 Task: Look for space in Miracema, Brazil from 7th July, 2023 to 15th July, 2023 for 6 adults in price range Rs.15000 to Rs.20000. Place can be entire place with 3 bedrooms having 3 beds and 3 bathrooms. Property type can be house, flat, guest house. Booking option can be shelf check-in. Required host language is Spanish.
Action: Mouse moved to (219, 610)
Screenshot: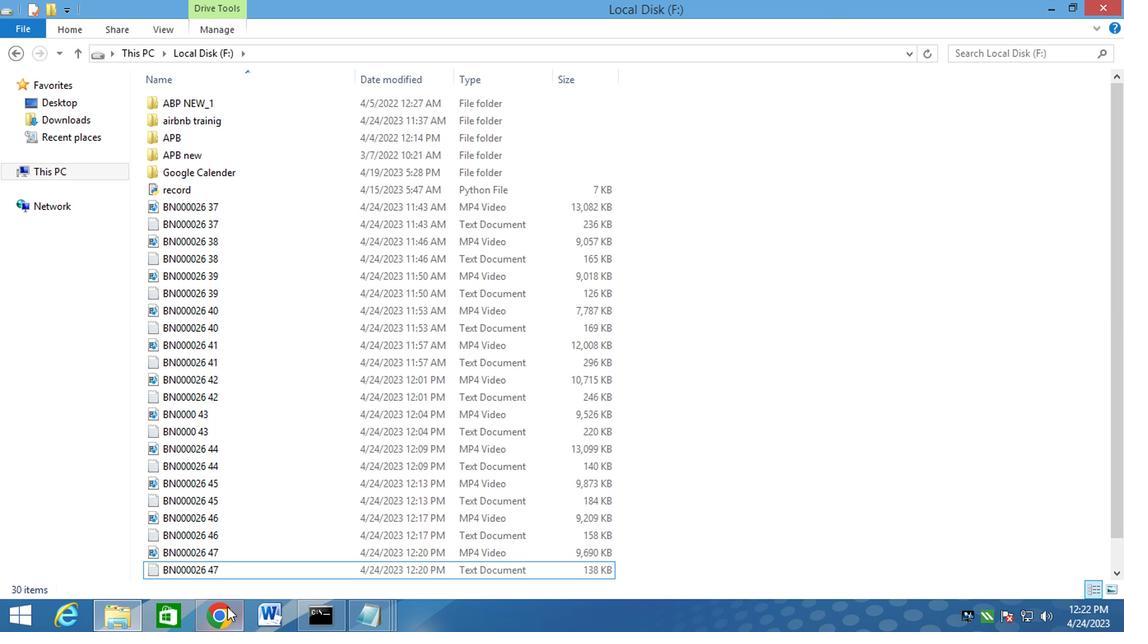 
Action: Mouse pressed left at (219, 610)
Screenshot: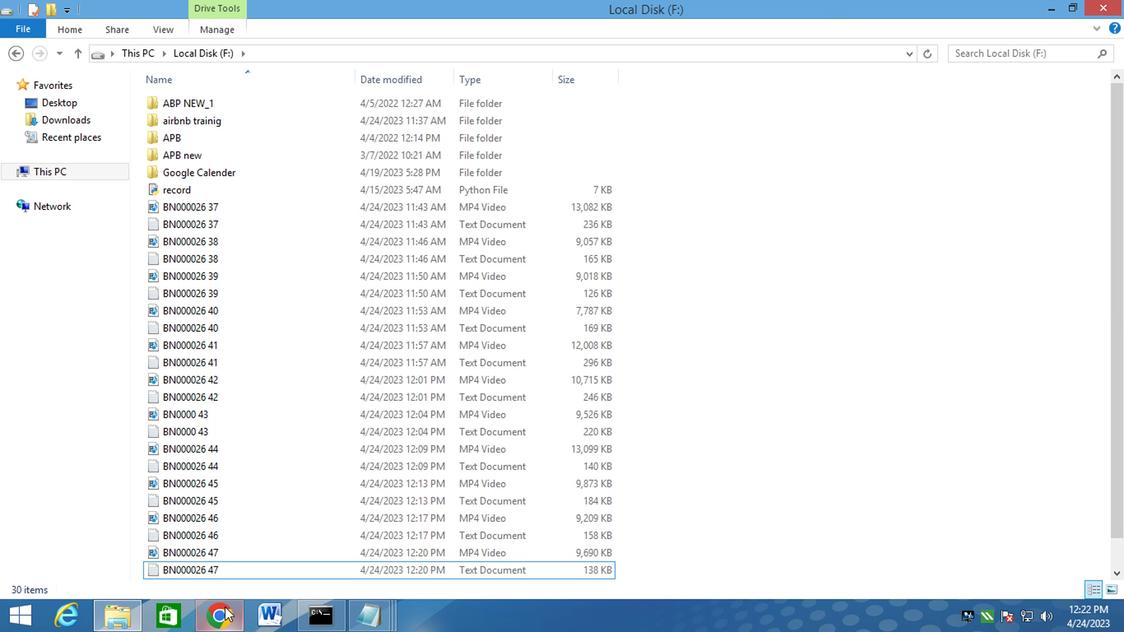 
Action: Mouse moved to (487, 109)
Screenshot: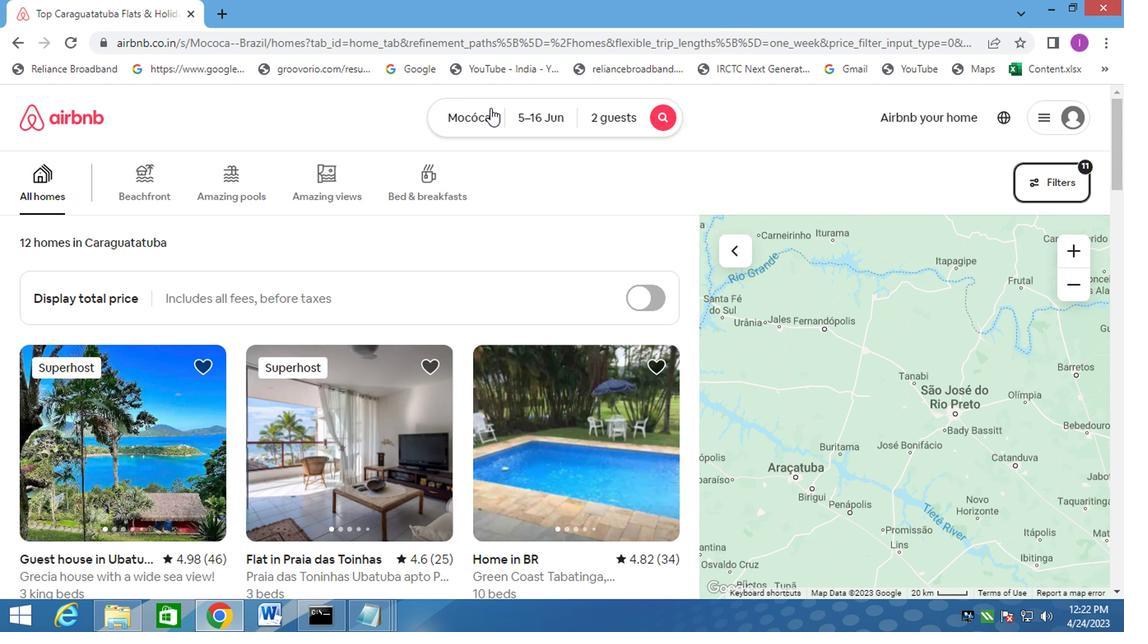 
Action: Mouse pressed left at (487, 109)
Screenshot: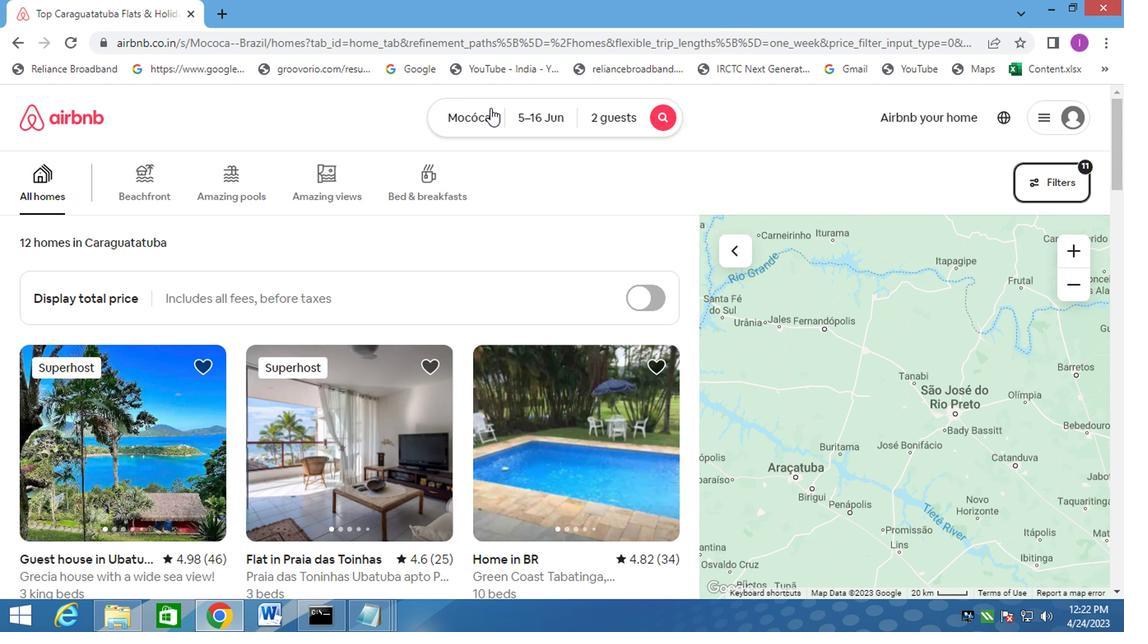 
Action: Mouse moved to (784, 1)
Screenshot: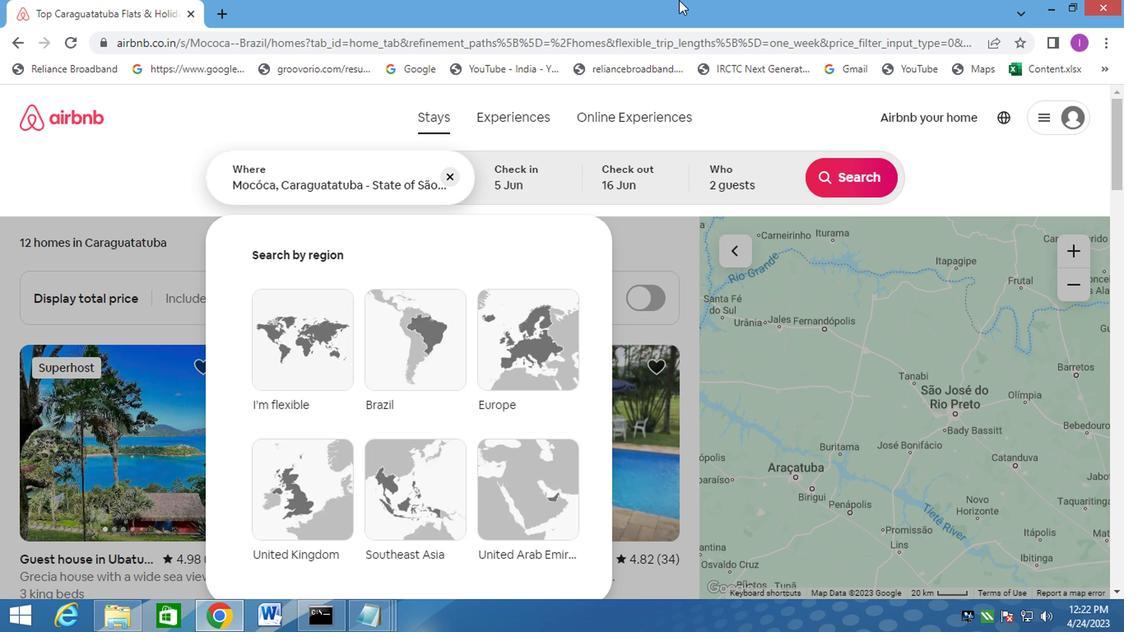 
Action: Key pressed <Key.shift>
Screenshot: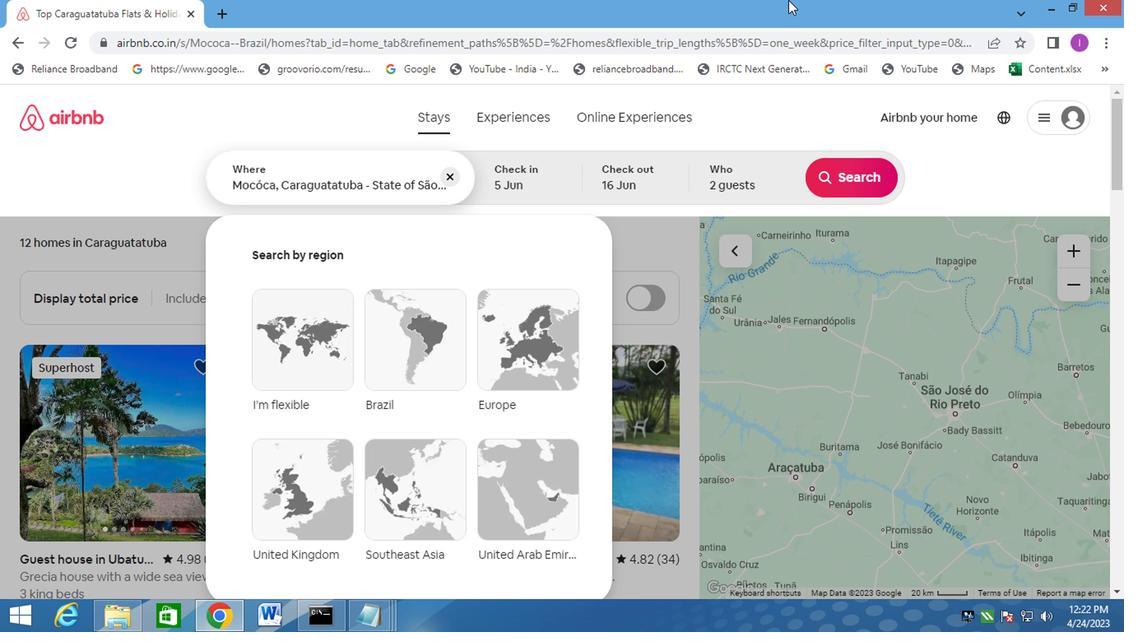 
Action: Mouse moved to (800, 5)
Screenshot: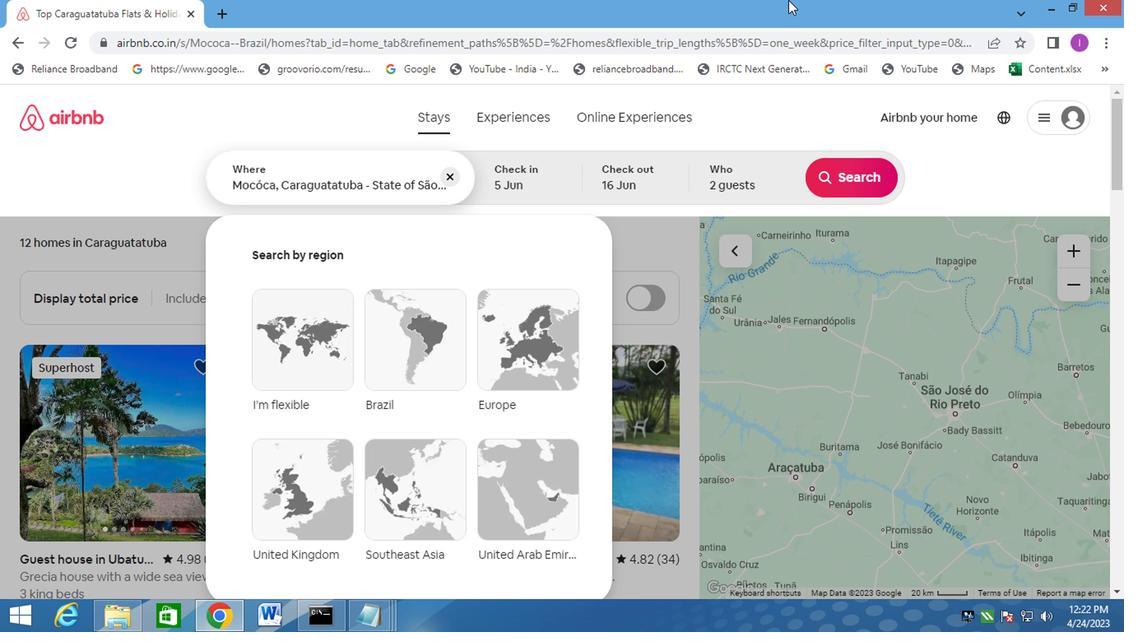 
Action: Mouse scrolled (800, 4) with delta (0, -1)
Screenshot: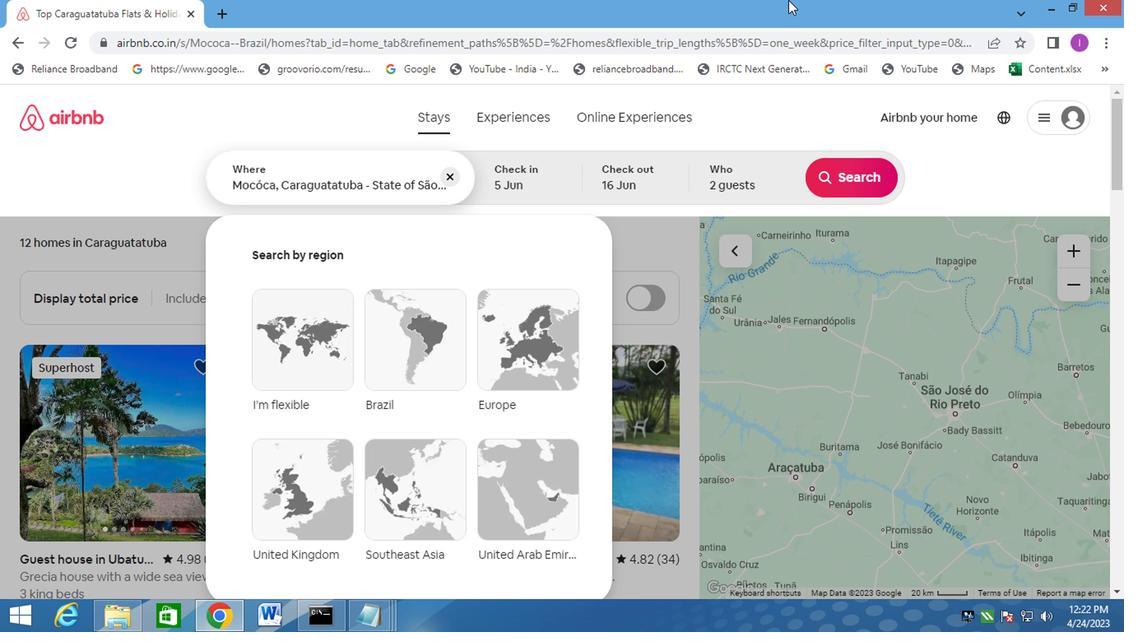 
Action: Mouse moved to (814, 13)
Screenshot: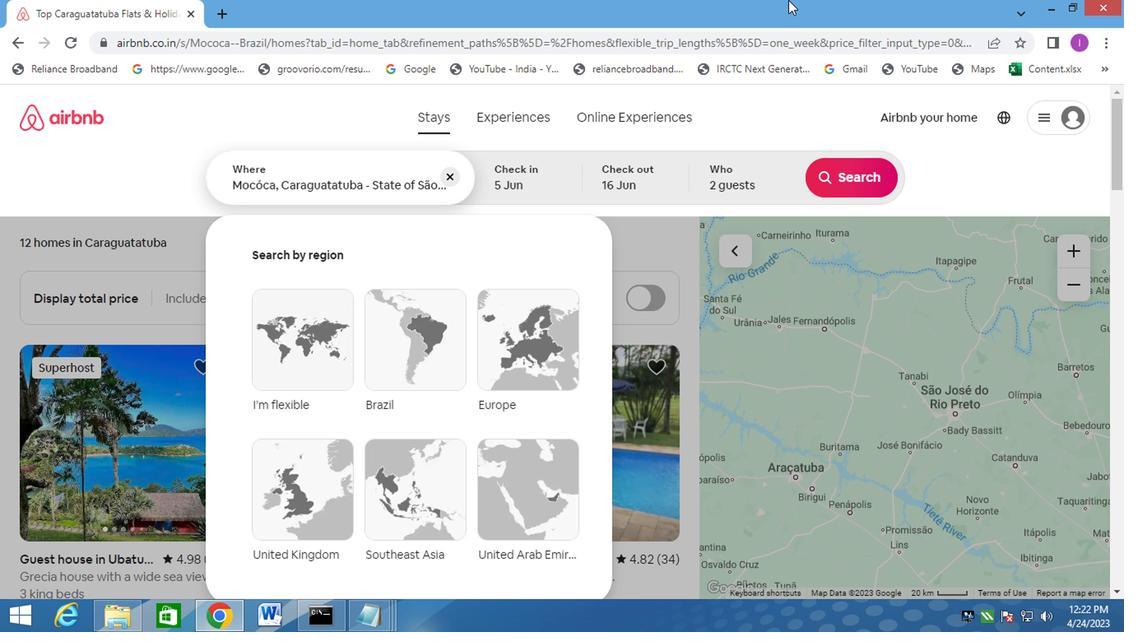
Action: Mouse scrolled (814, 12) with delta (0, -1)
Screenshot: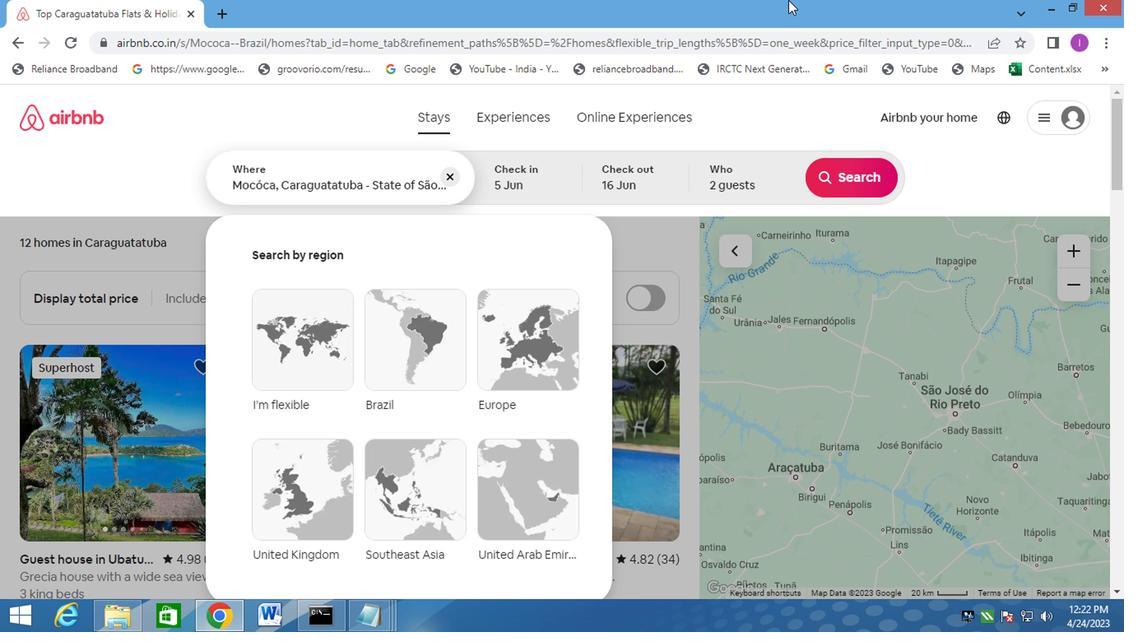 
Action: Mouse moved to (888, 48)
Screenshot: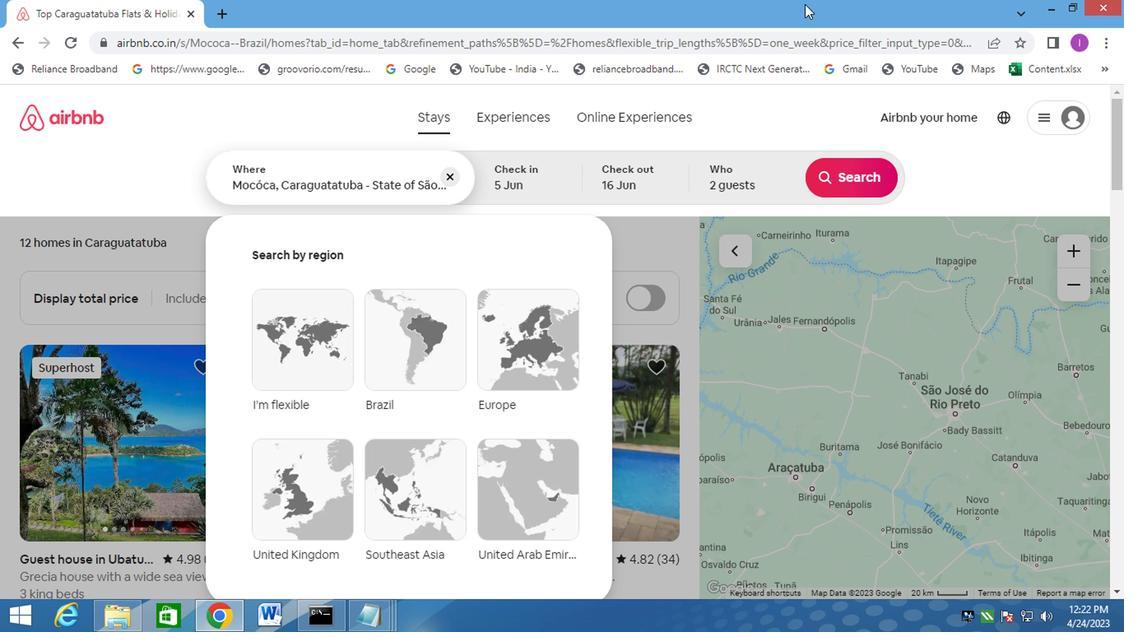 
Action: Mouse scrolled (888, 48) with delta (0, 0)
Screenshot: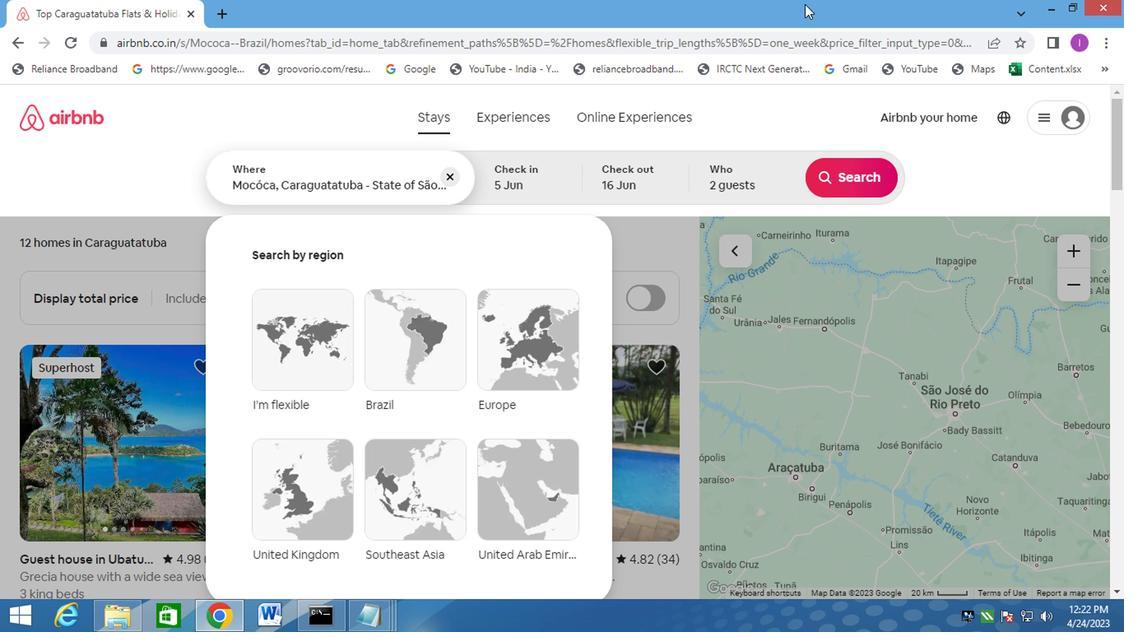 
Action: Mouse moved to (446, 175)
Screenshot: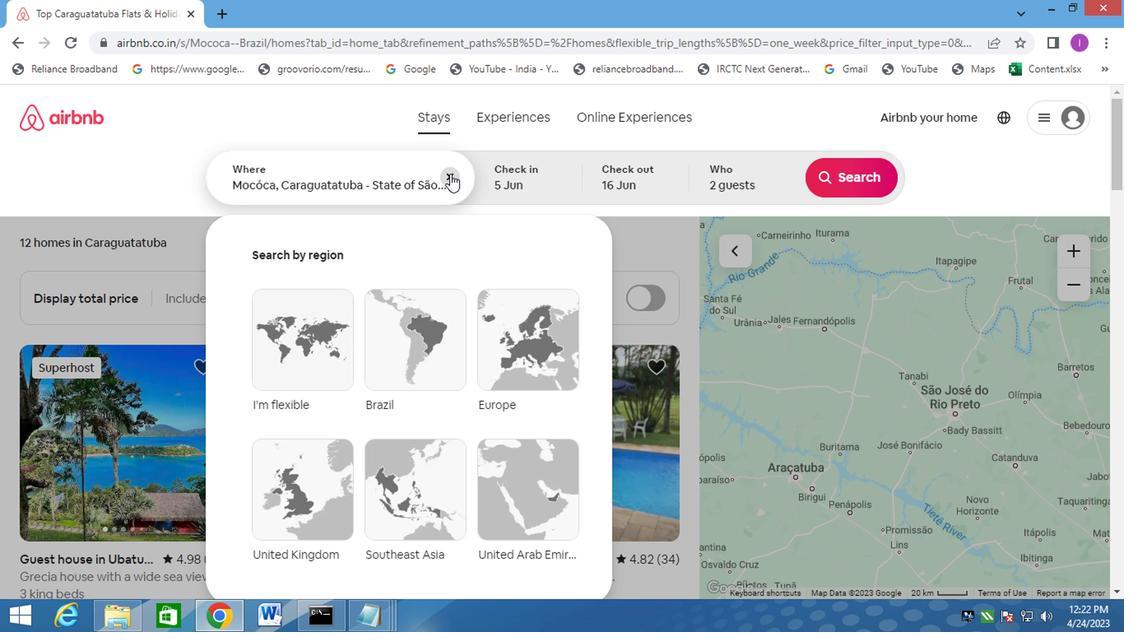 
Action: Mouse pressed left at (446, 175)
Screenshot: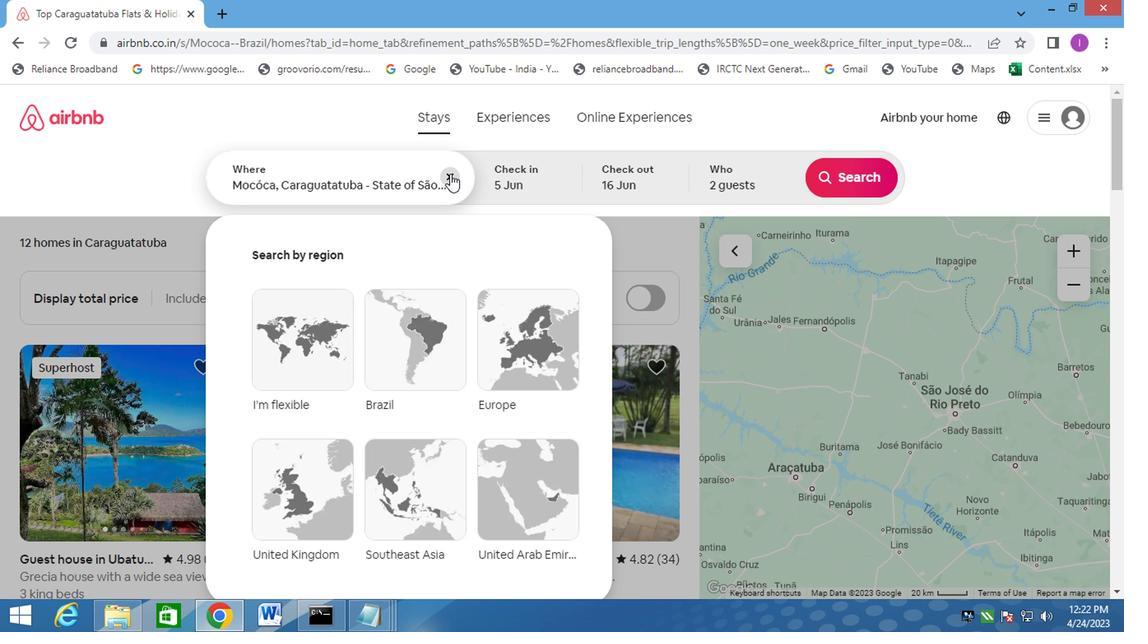 
Action: Mouse moved to (578, 178)
Screenshot: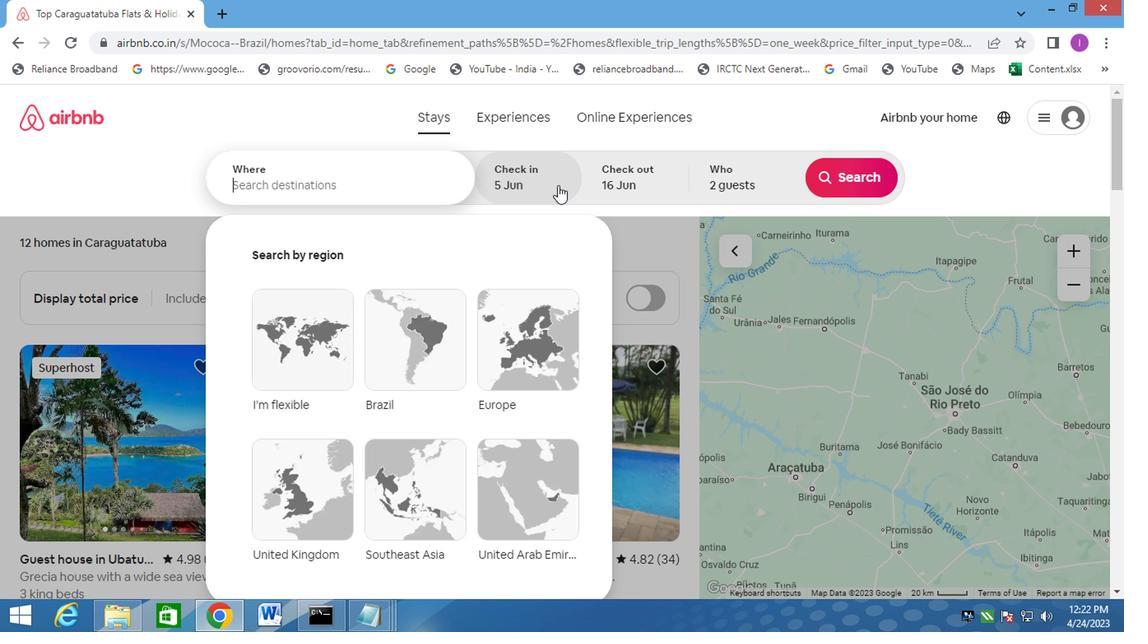 
Action: Key pressed <Key.shift><Key.shift><Key.shift>MIRACEMA,<Key.shift>BRAZIL
Screenshot: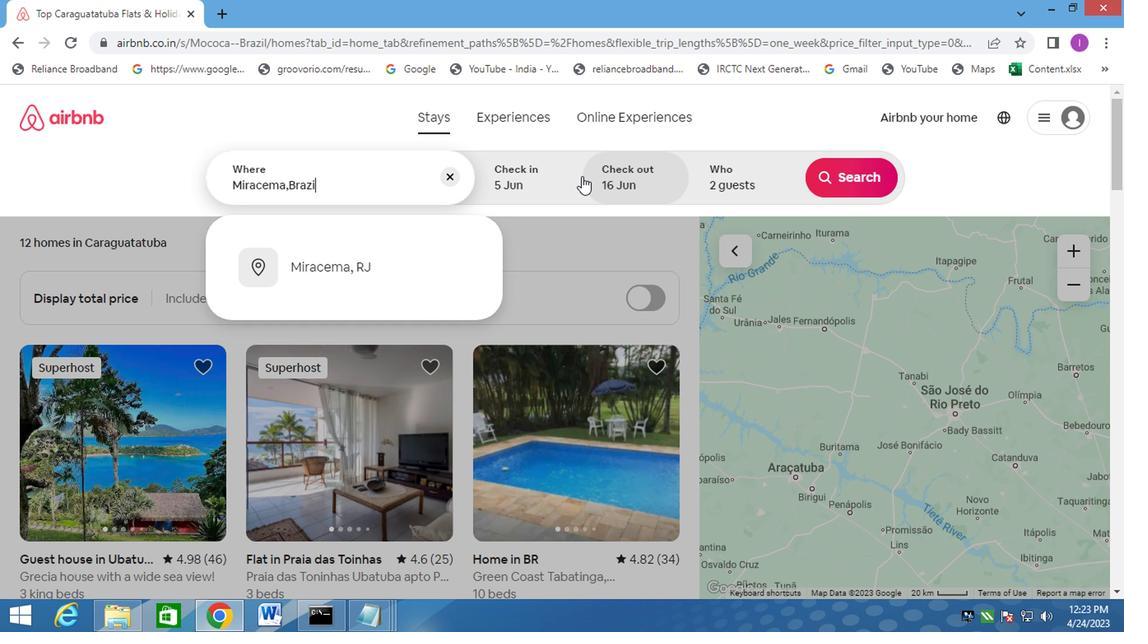 
Action: Mouse moved to (565, 179)
Screenshot: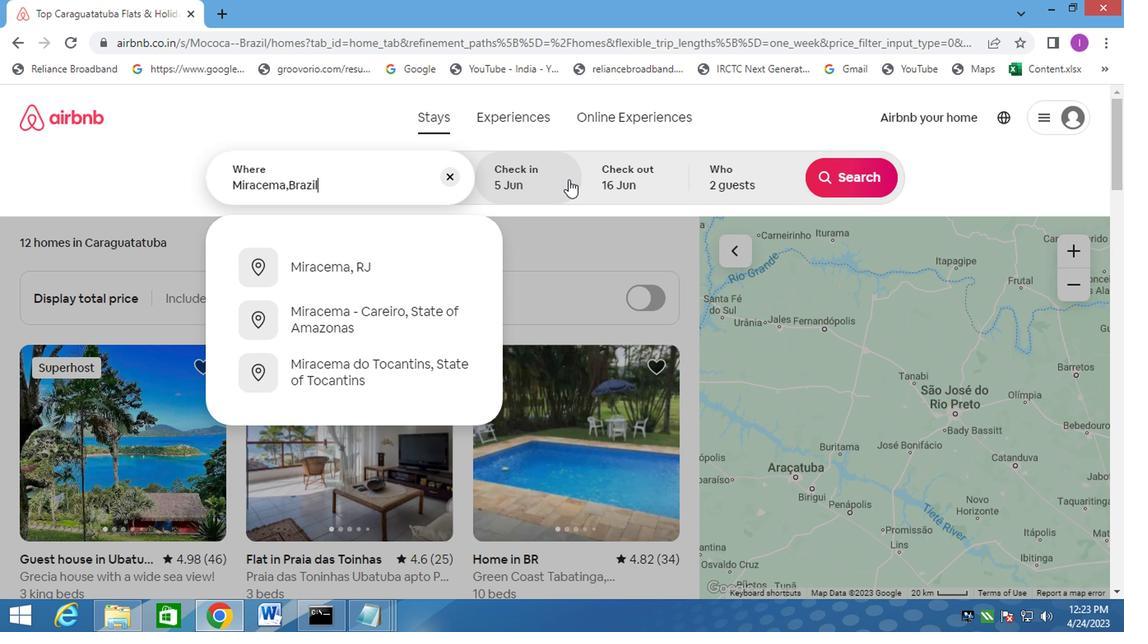
Action: Mouse pressed left at (565, 179)
Screenshot: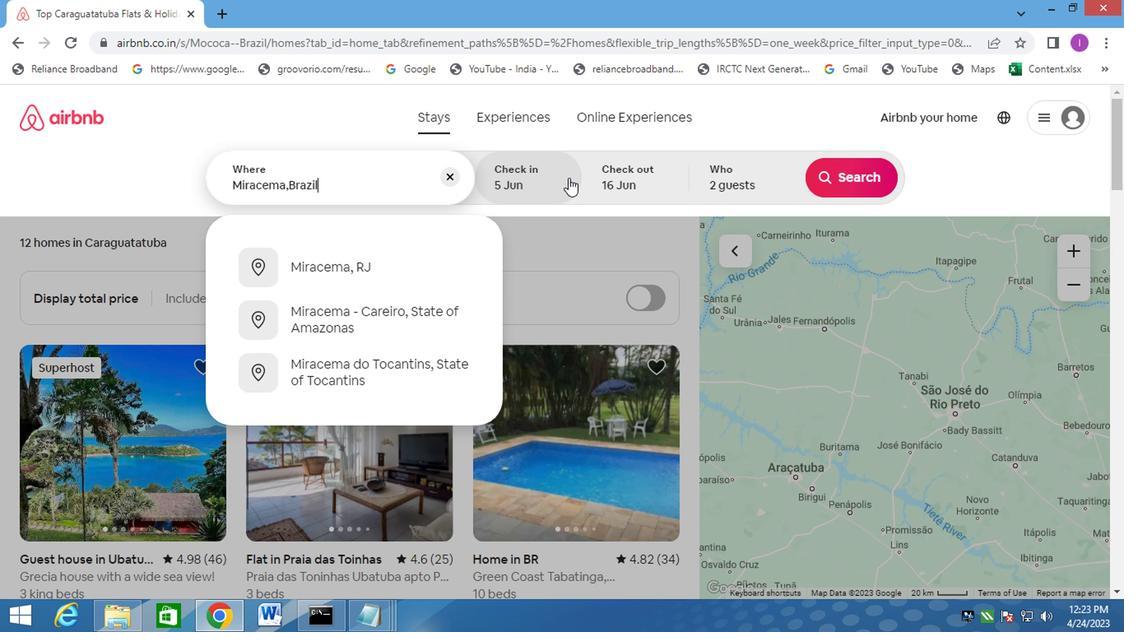 
Action: Mouse moved to (785, 419)
Screenshot: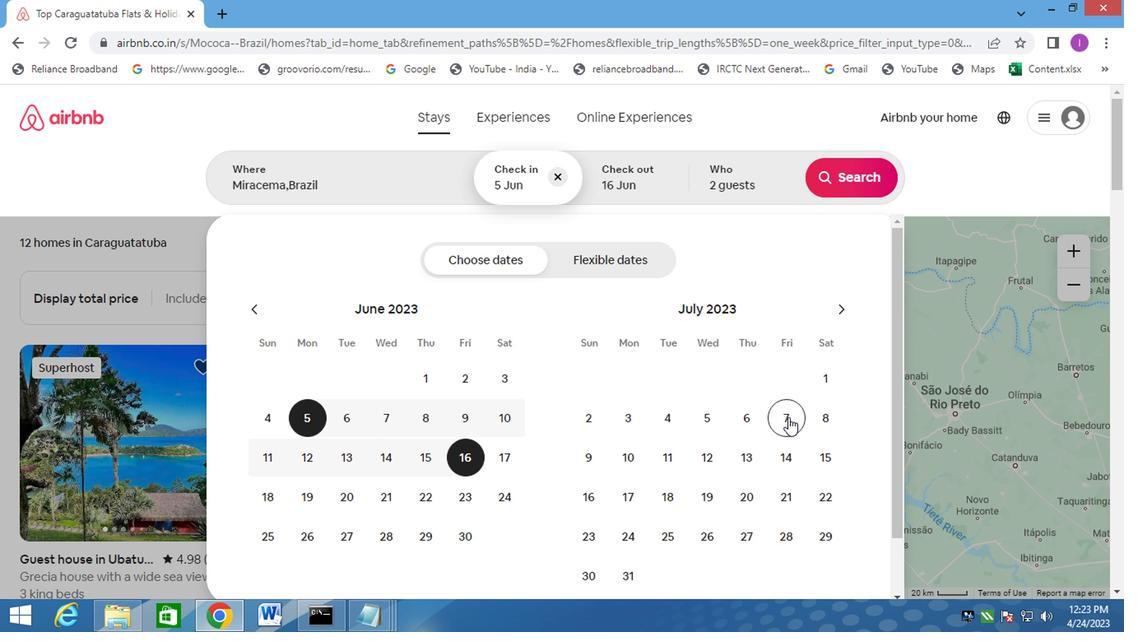 
Action: Mouse pressed left at (785, 419)
Screenshot: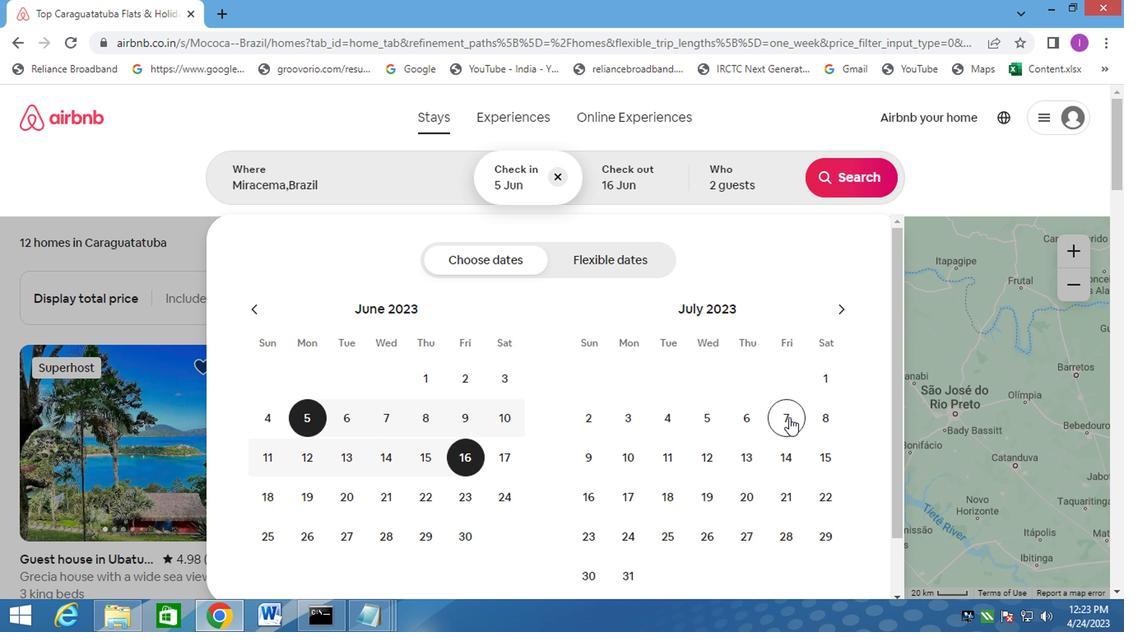 
Action: Mouse moved to (820, 452)
Screenshot: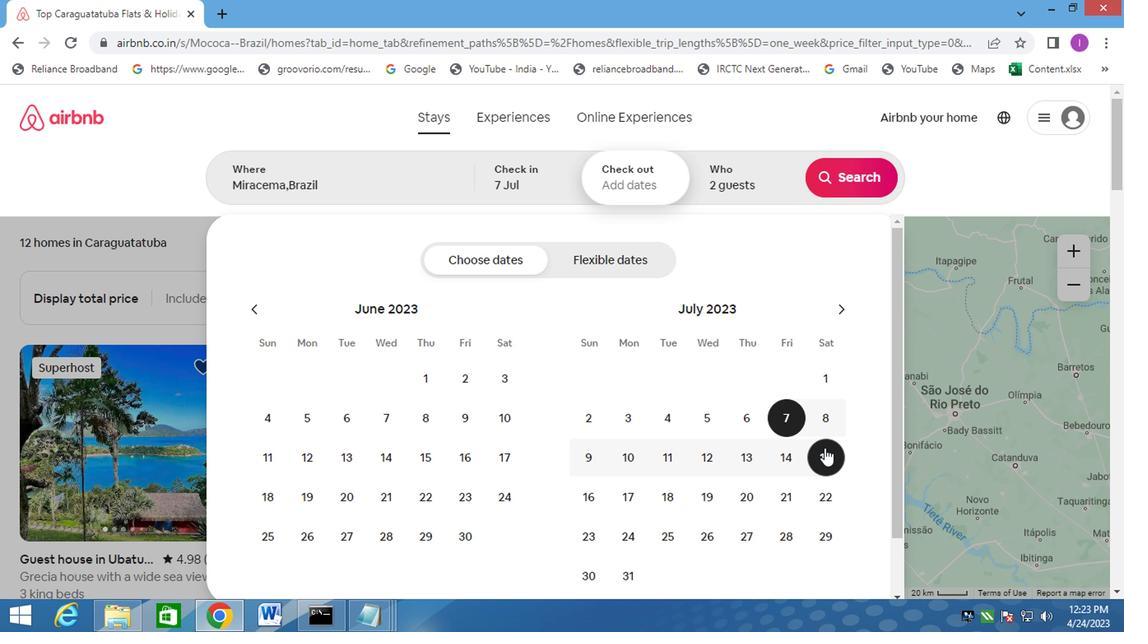 
Action: Mouse pressed left at (820, 452)
Screenshot: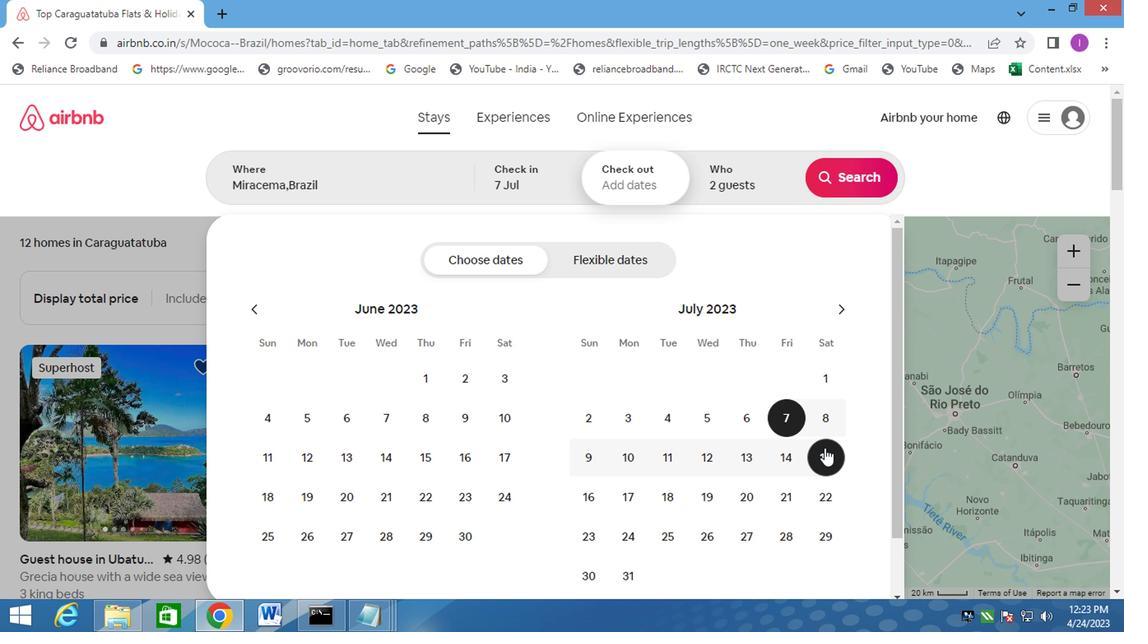 
Action: Mouse moved to (734, 191)
Screenshot: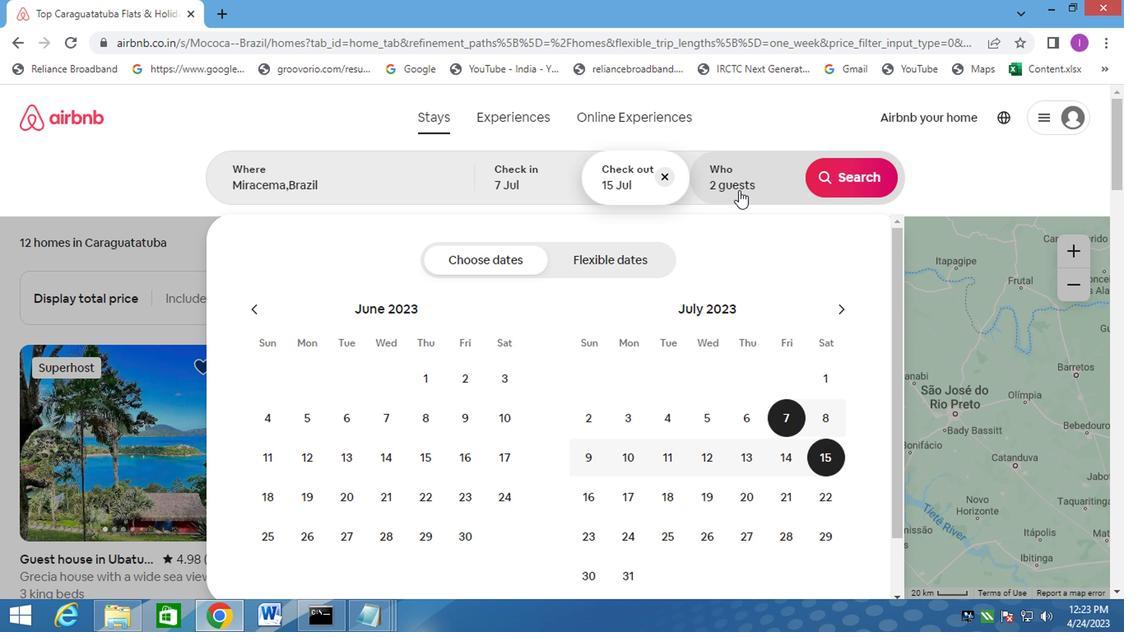 
Action: Mouse pressed left at (734, 191)
Screenshot: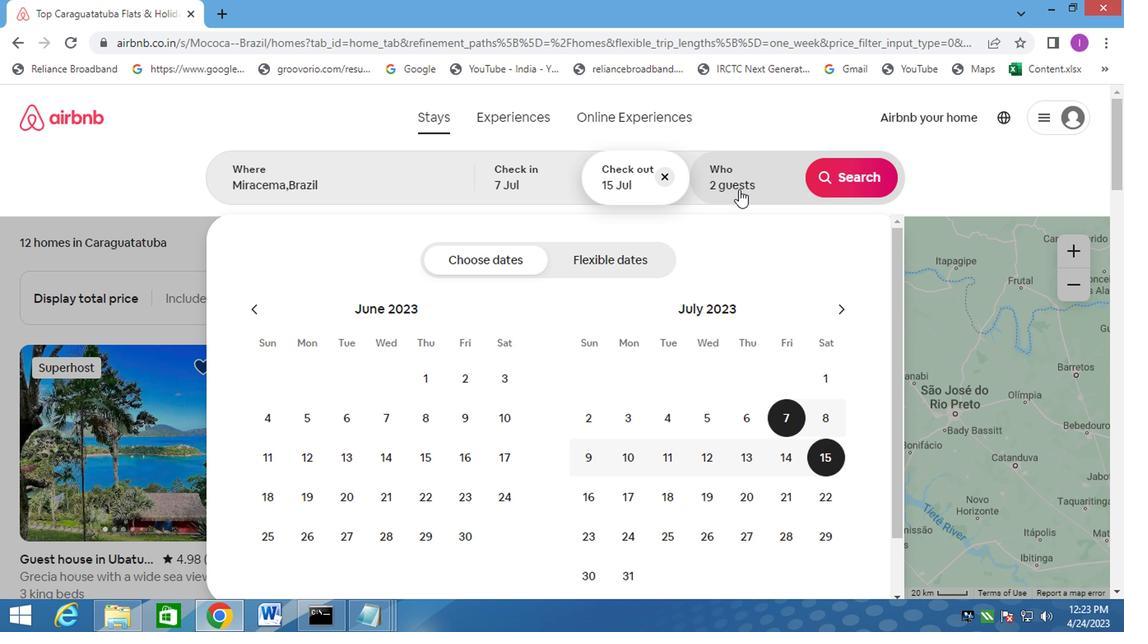 
Action: Mouse moved to (858, 264)
Screenshot: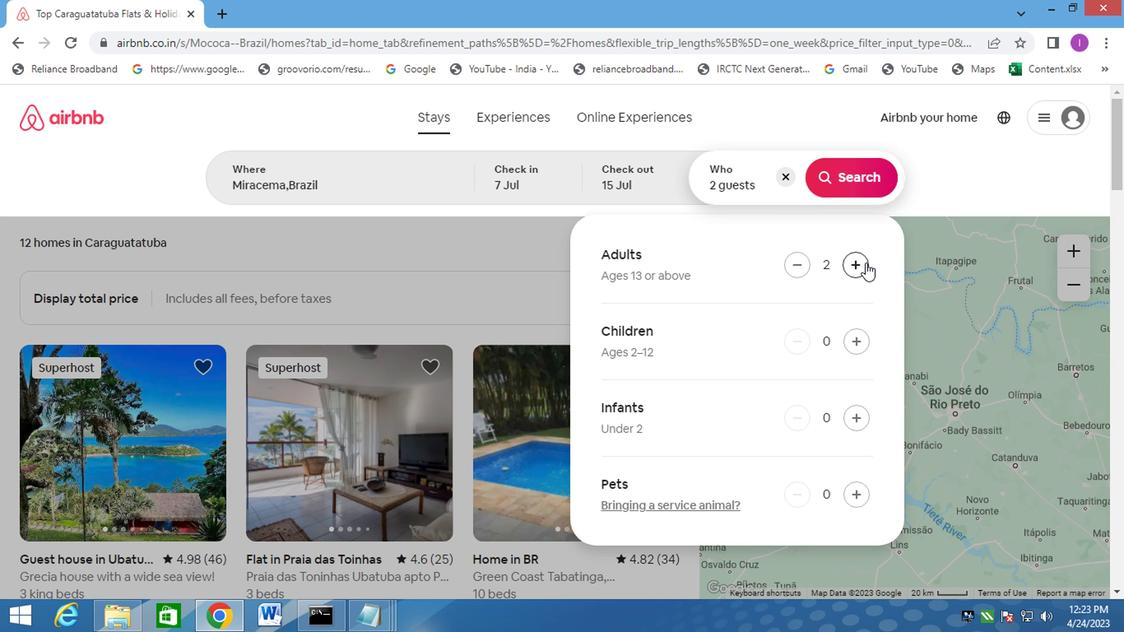 
Action: Mouse pressed left at (858, 264)
Screenshot: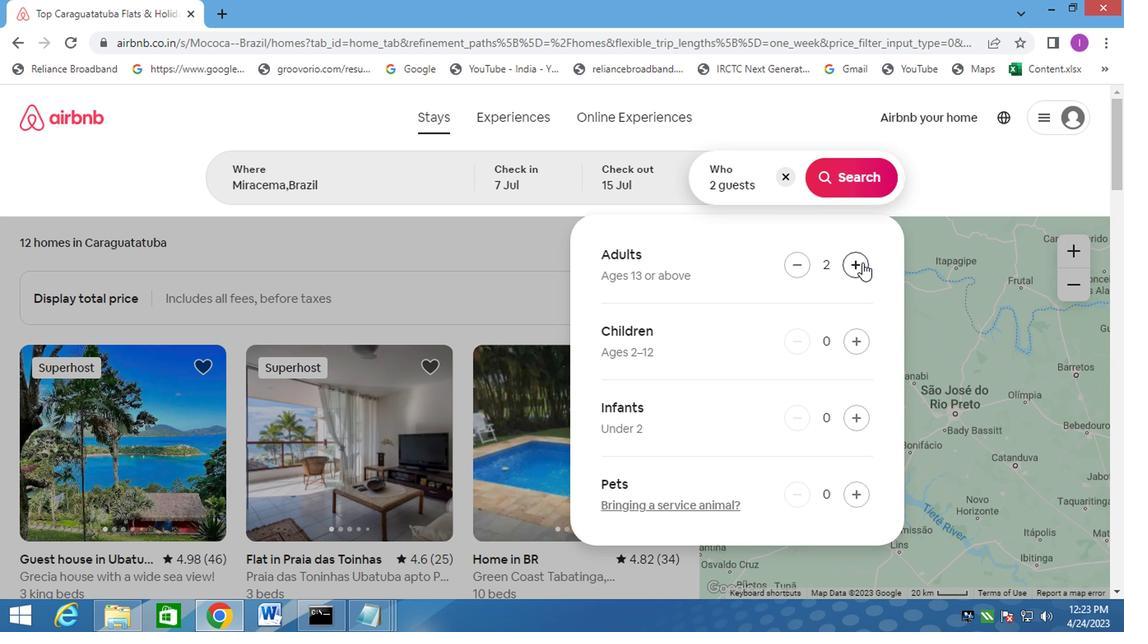 
Action: Mouse pressed left at (858, 264)
Screenshot: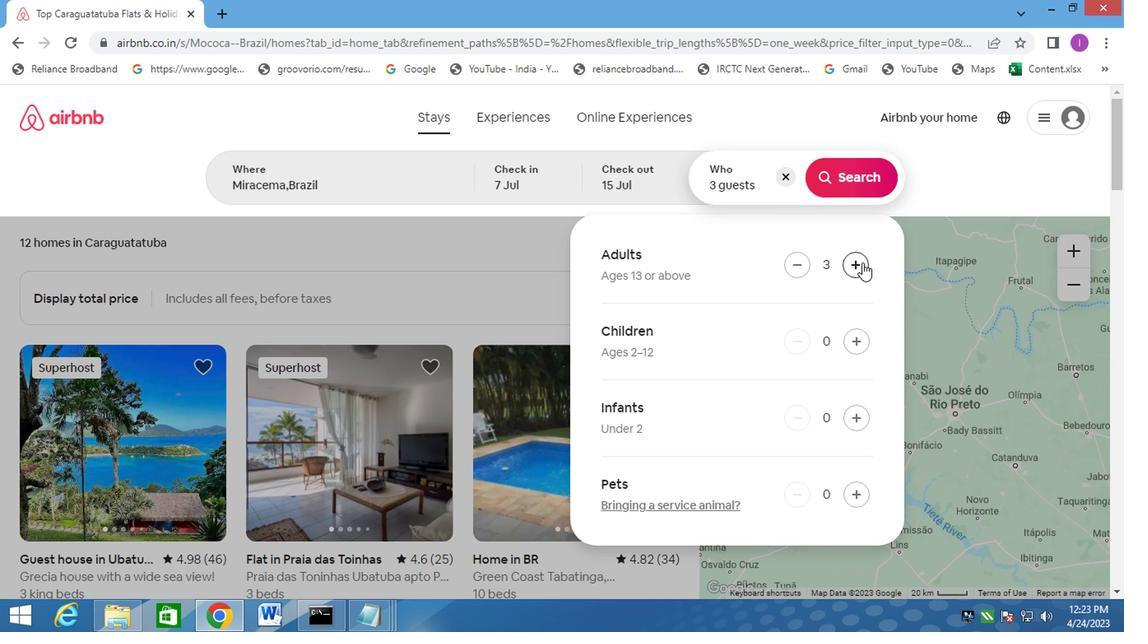 
Action: Mouse pressed left at (858, 264)
Screenshot: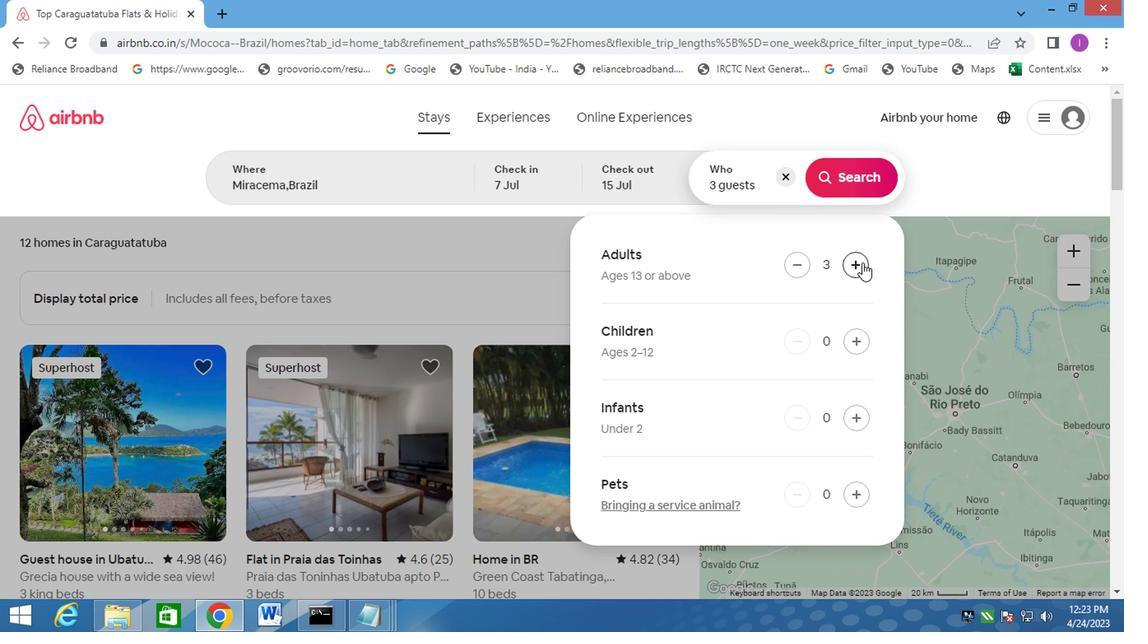 
Action: Mouse pressed left at (858, 264)
Screenshot: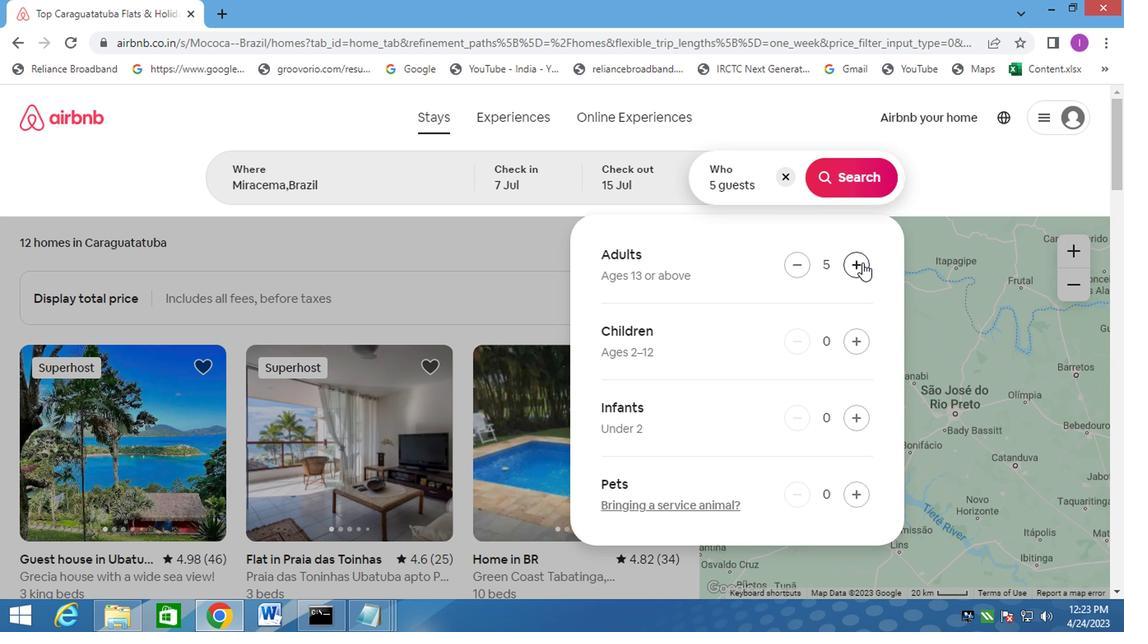 
Action: Mouse moved to (848, 180)
Screenshot: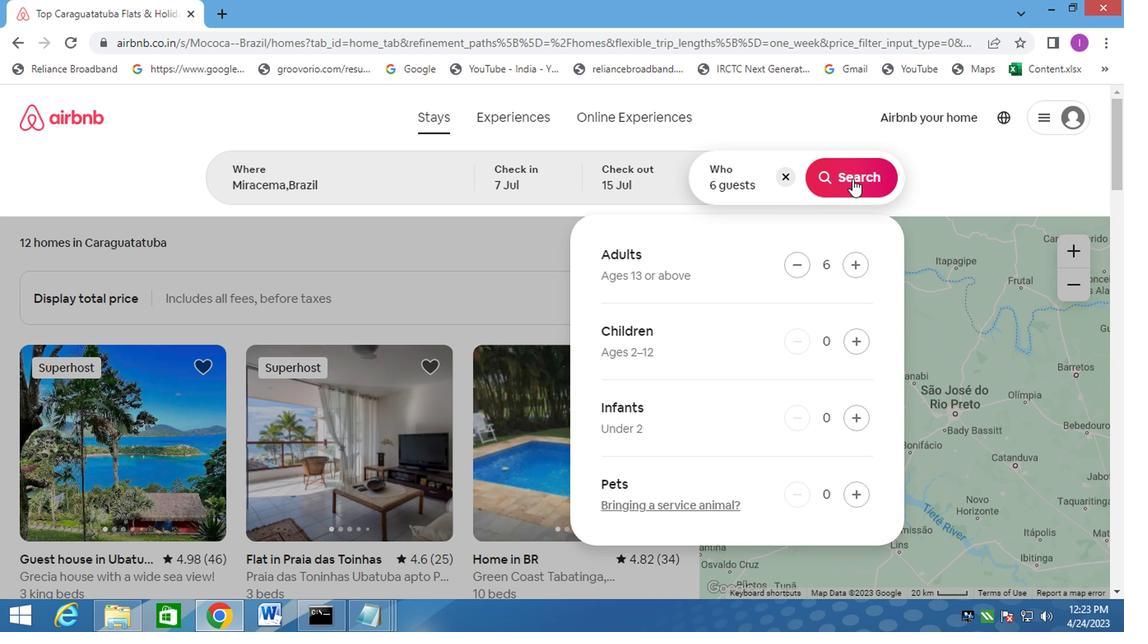 
Action: Mouse pressed left at (848, 180)
Screenshot: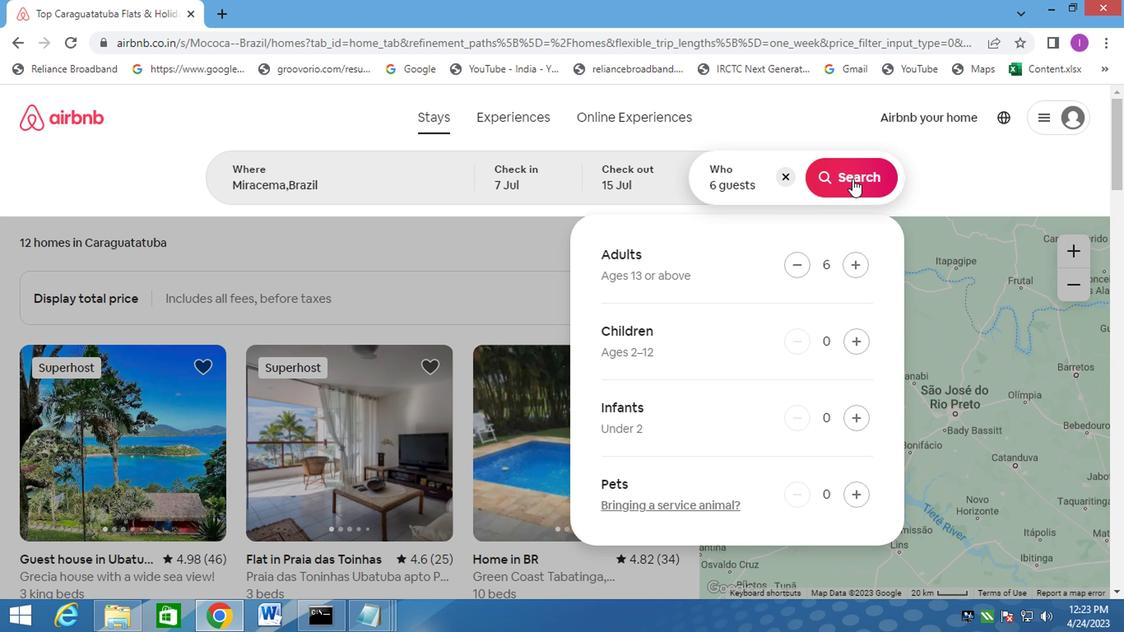 
Action: Mouse moved to (1056, 188)
Screenshot: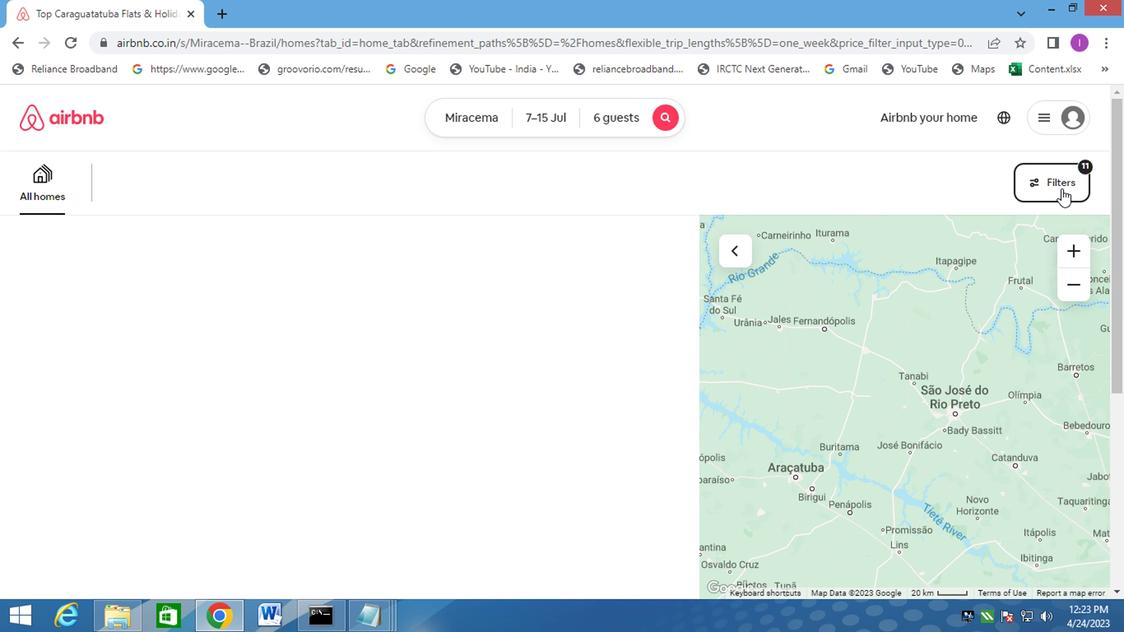 
Action: Mouse pressed left at (1056, 188)
Screenshot: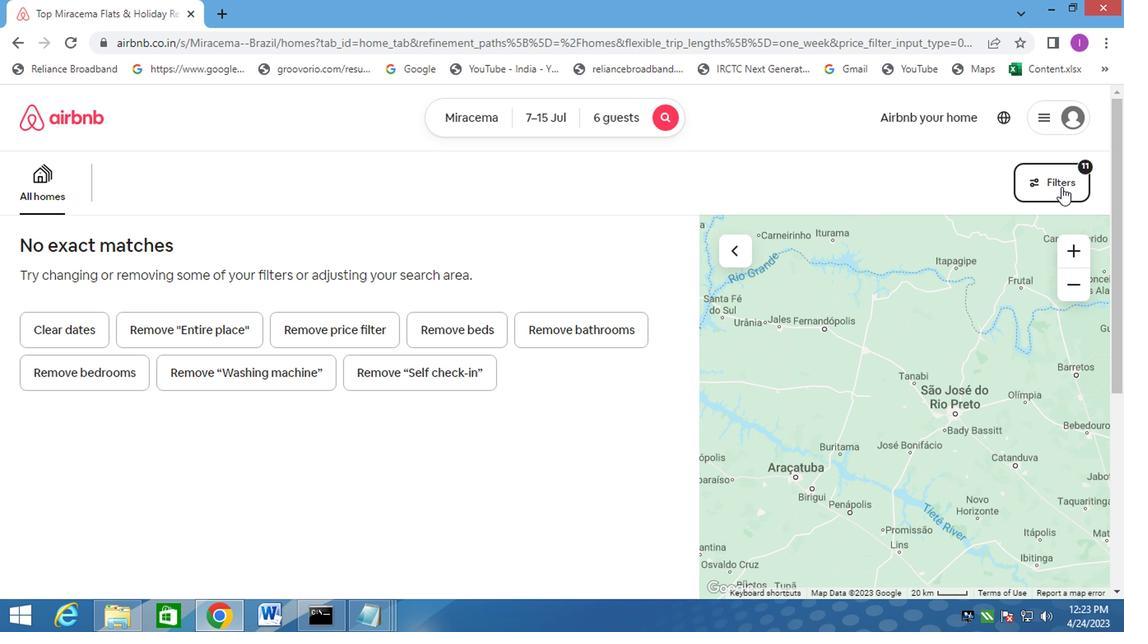 
Action: Mouse moved to (322, 288)
Screenshot: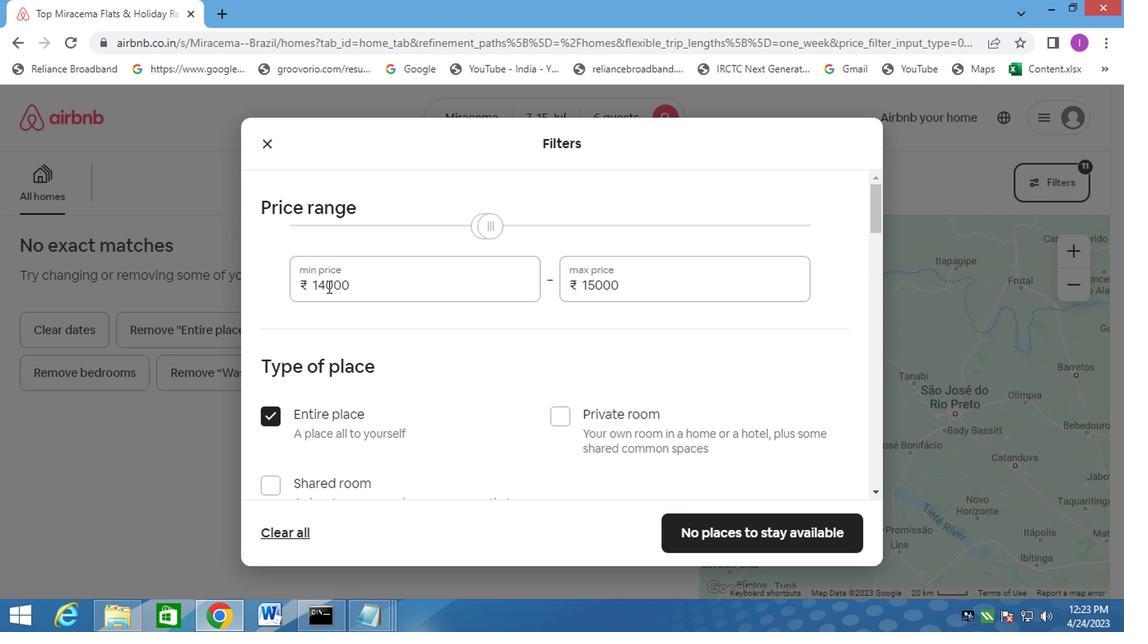 
Action: Mouse pressed left at (322, 288)
Screenshot: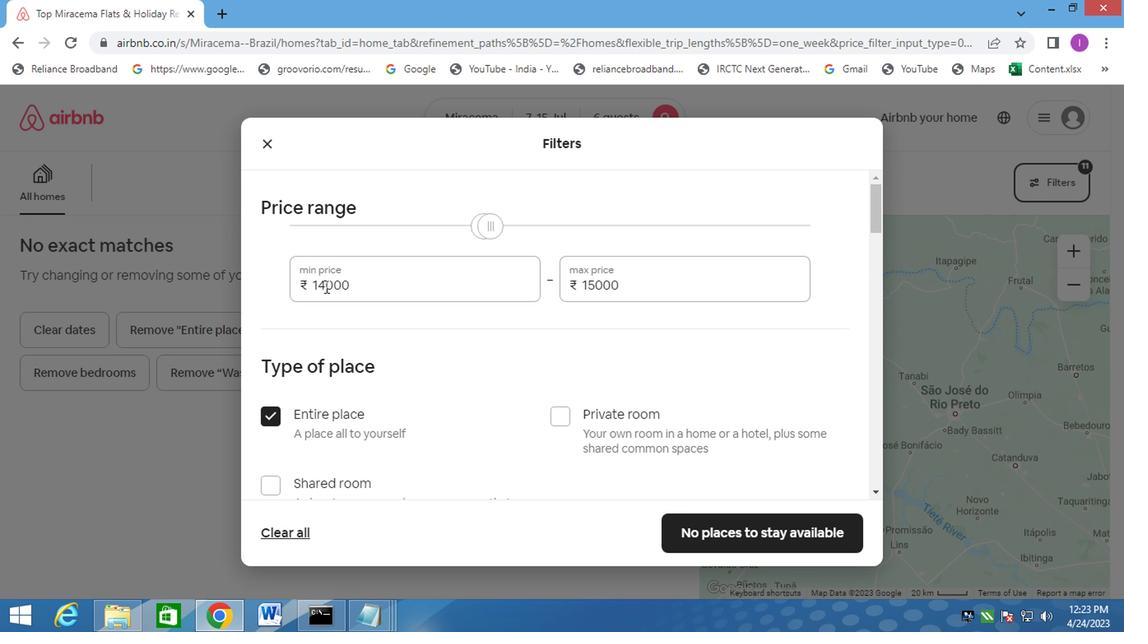 
Action: Mouse moved to (383, 154)
Screenshot: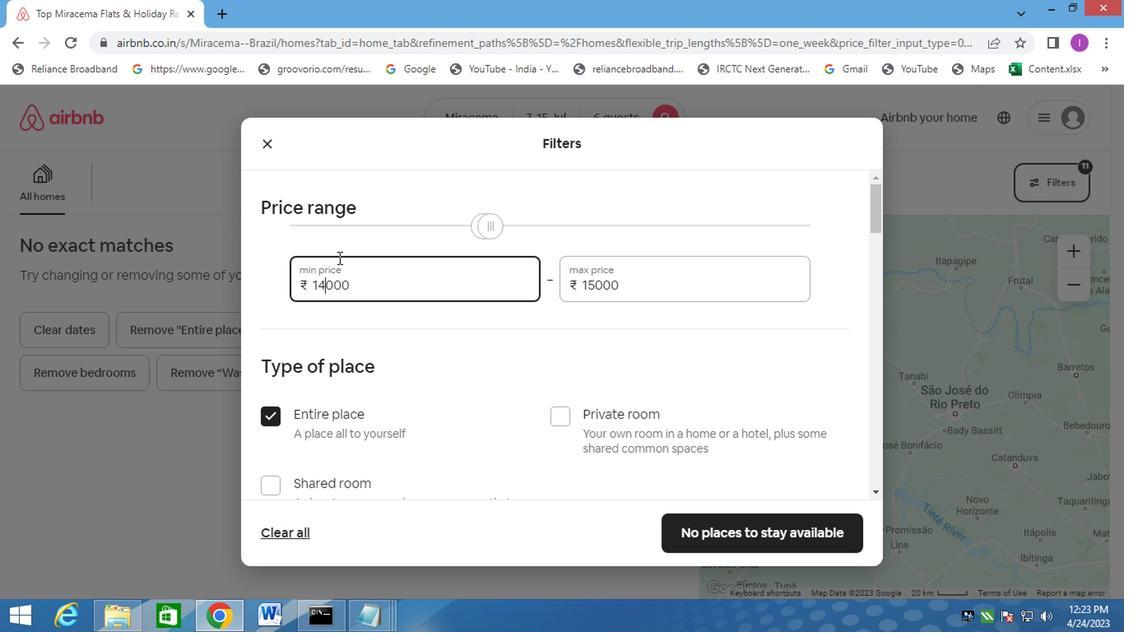 
Action: Key pressed <Key.backspace>5
Screenshot: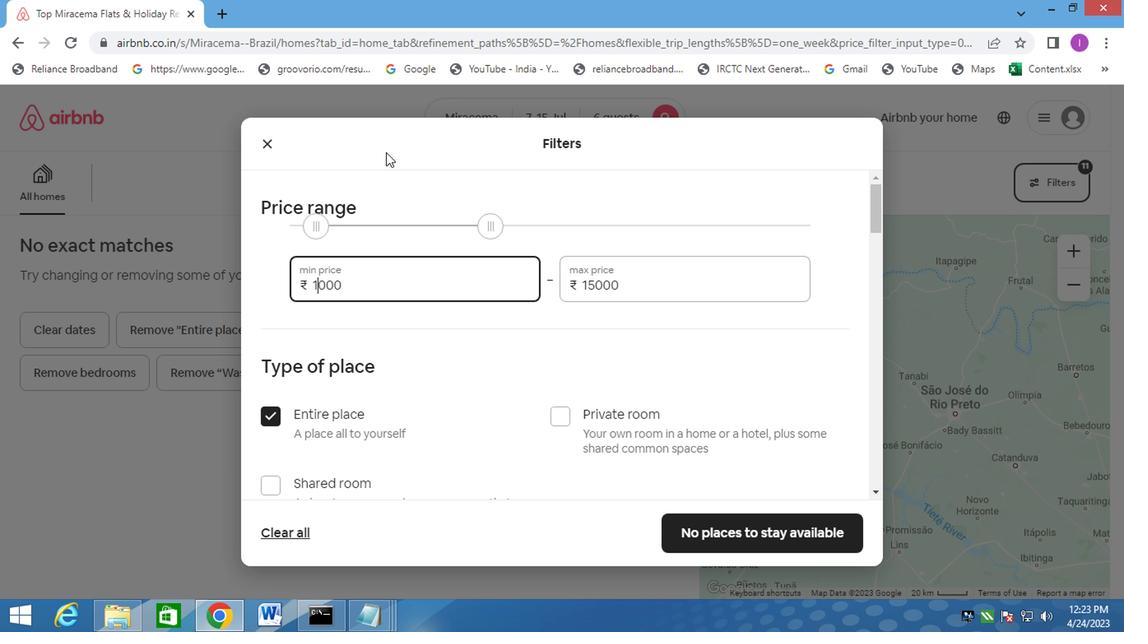 
Action: Mouse moved to (590, 288)
Screenshot: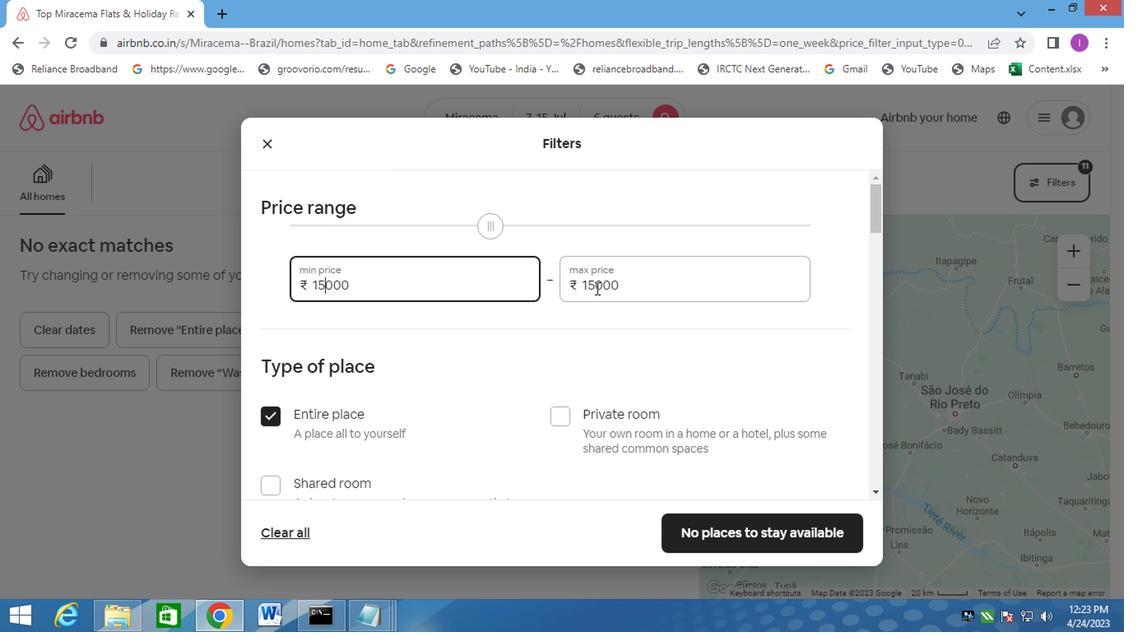 
Action: Mouse pressed left at (590, 288)
Screenshot: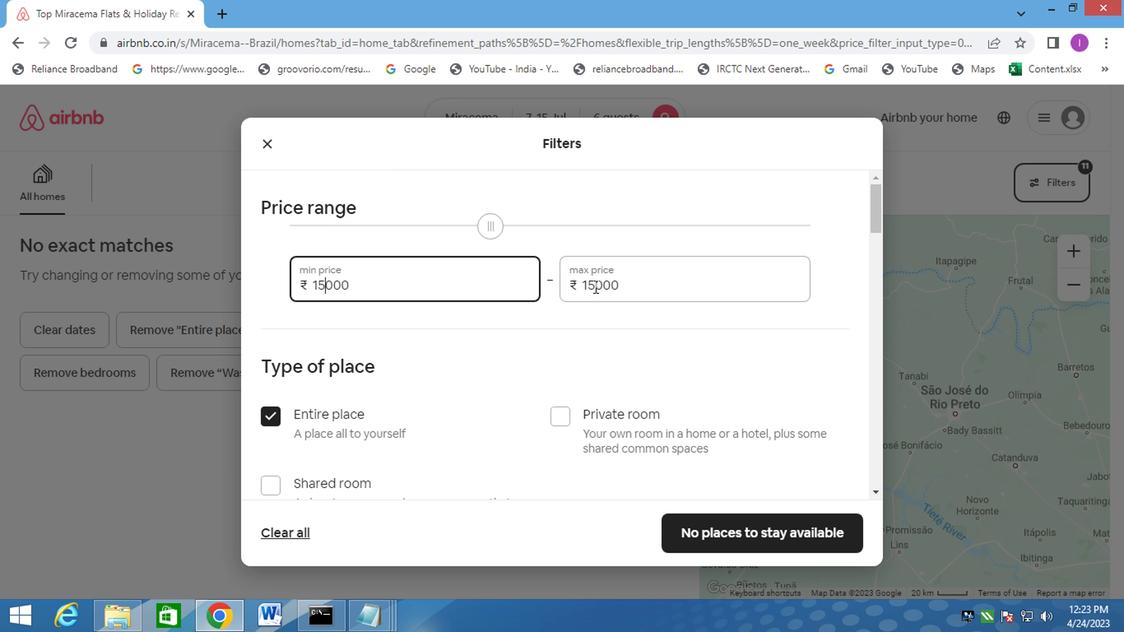 
Action: Mouse pressed left at (590, 288)
Screenshot: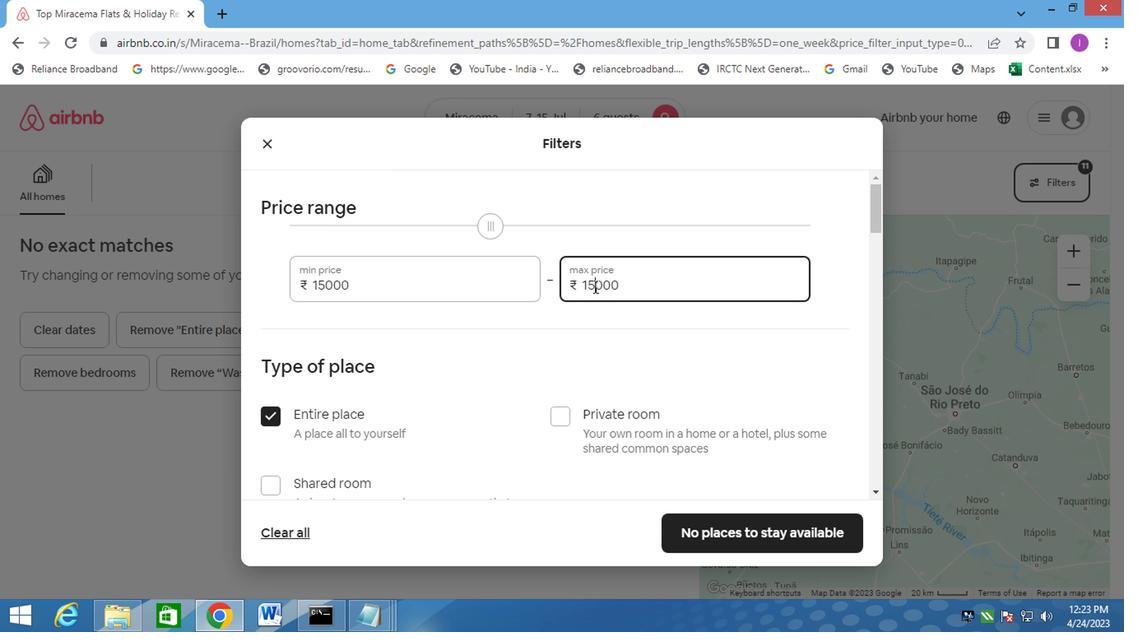 
Action: Mouse moved to (632, 256)
Screenshot: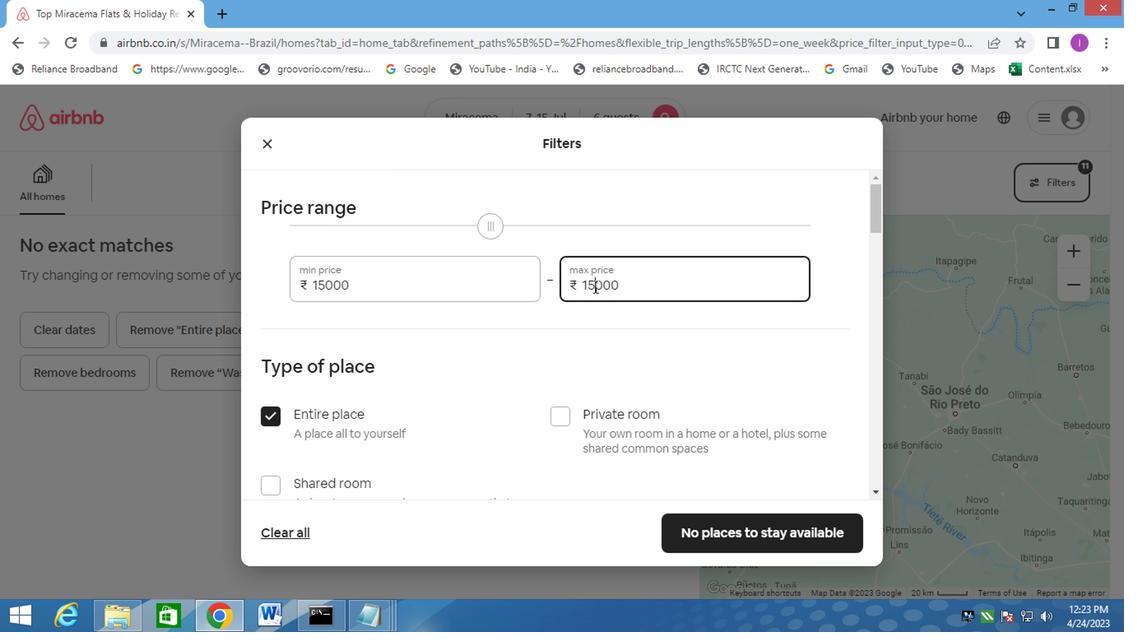 
Action: Key pressed <Key.backspace>20000
Screenshot: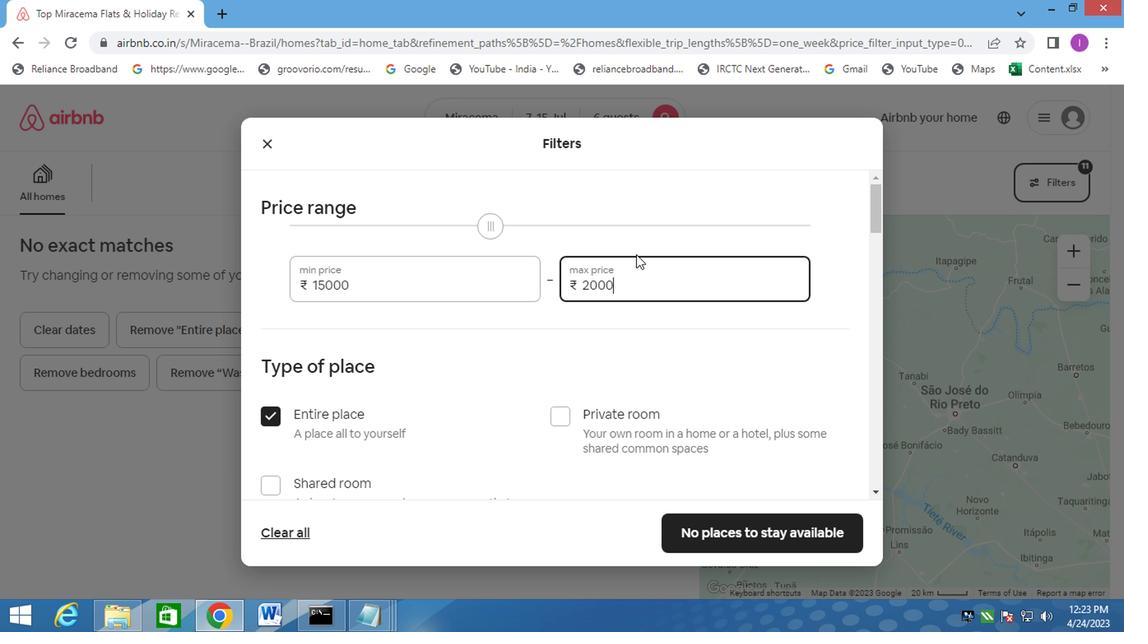 
Action: Mouse moved to (535, 436)
Screenshot: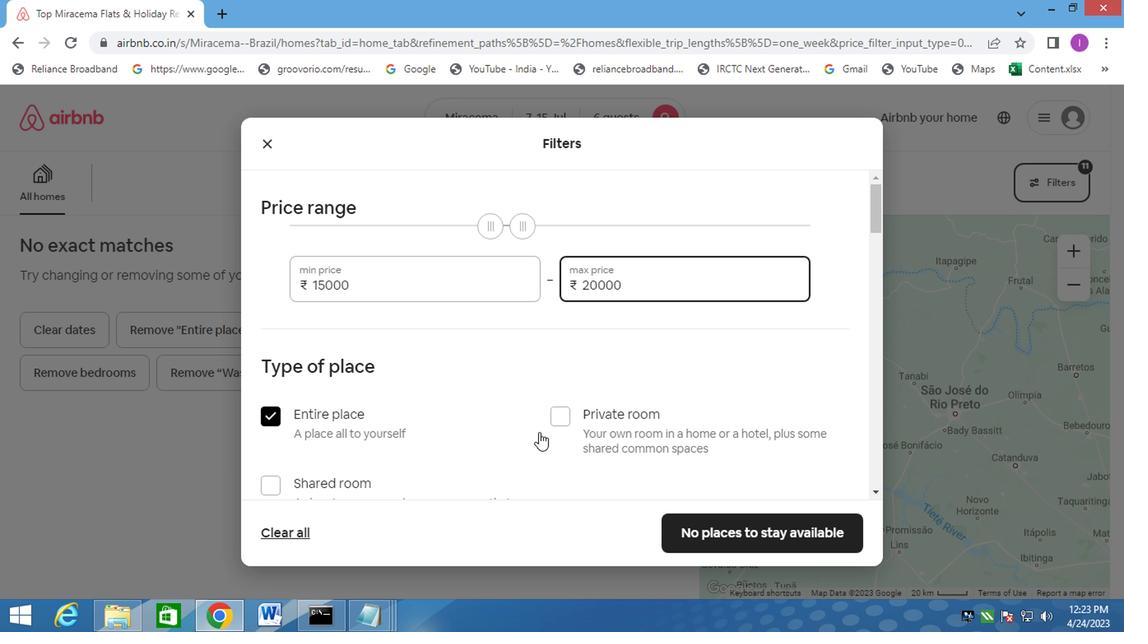 
Action: Mouse scrolled (535, 436) with delta (0, 0)
Screenshot: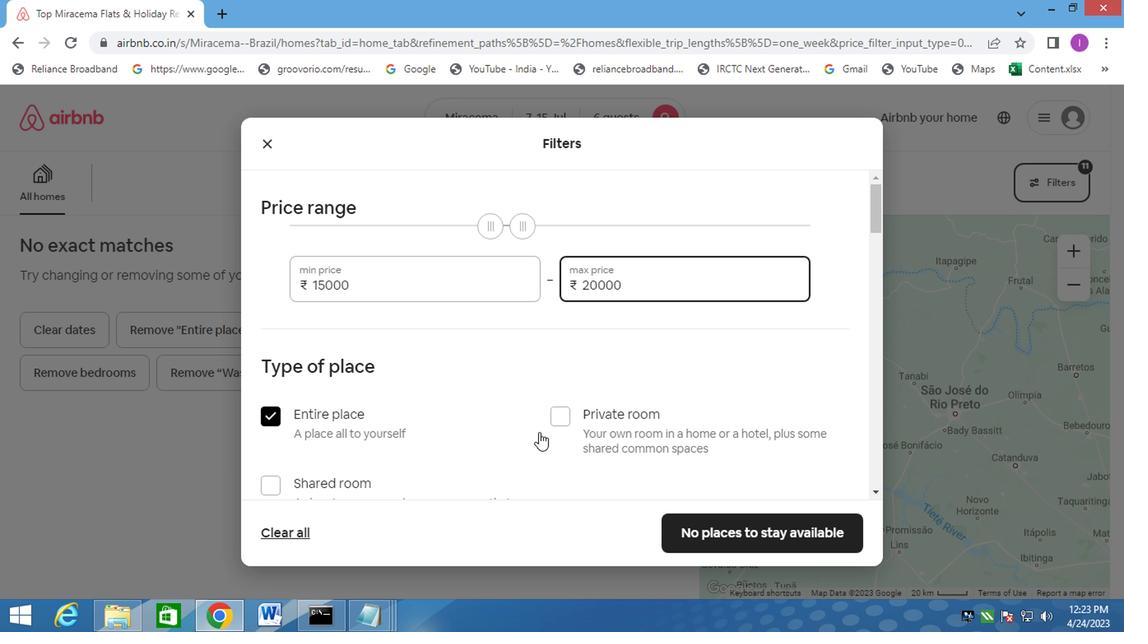 
Action: Mouse moved to (537, 440)
Screenshot: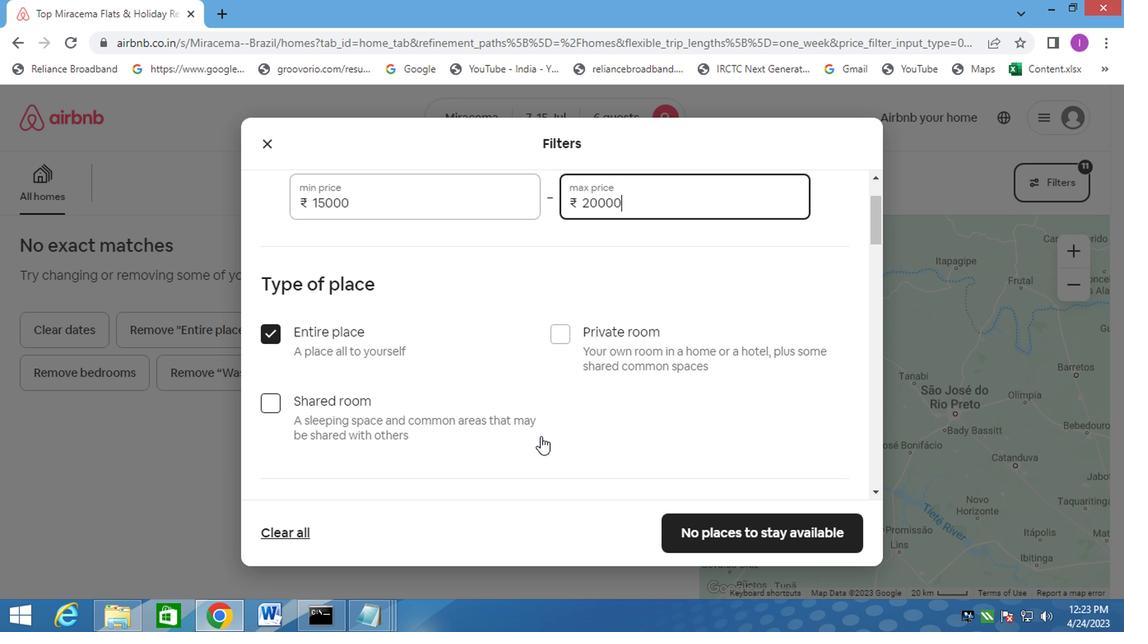 
Action: Mouse scrolled (537, 440) with delta (0, 0)
Screenshot: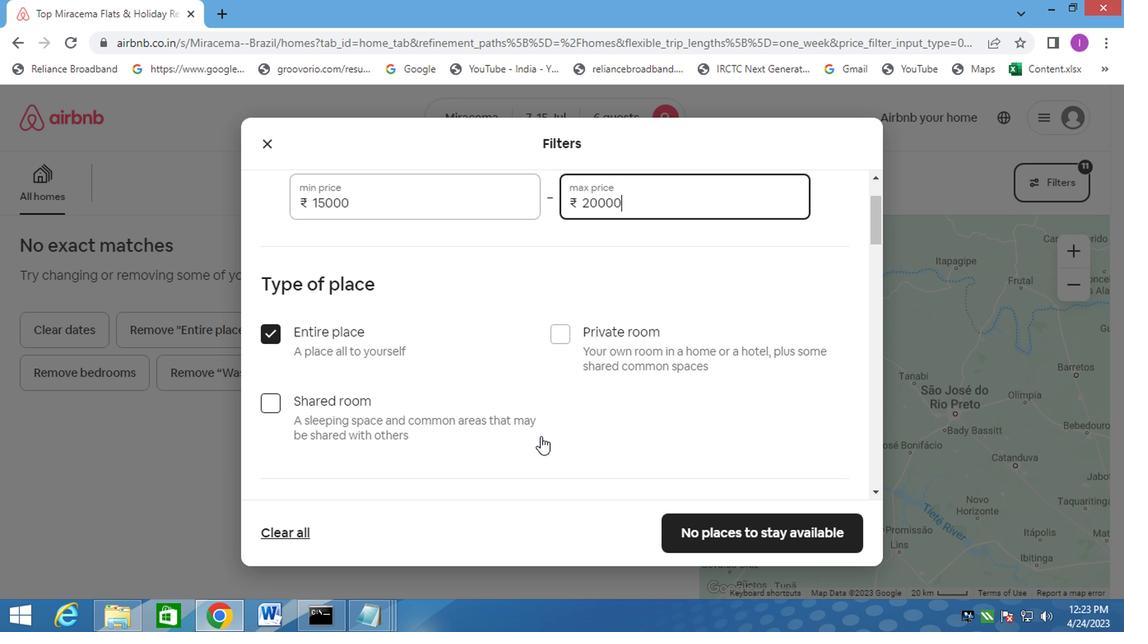 
Action: Mouse moved to (537, 441)
Screenshot: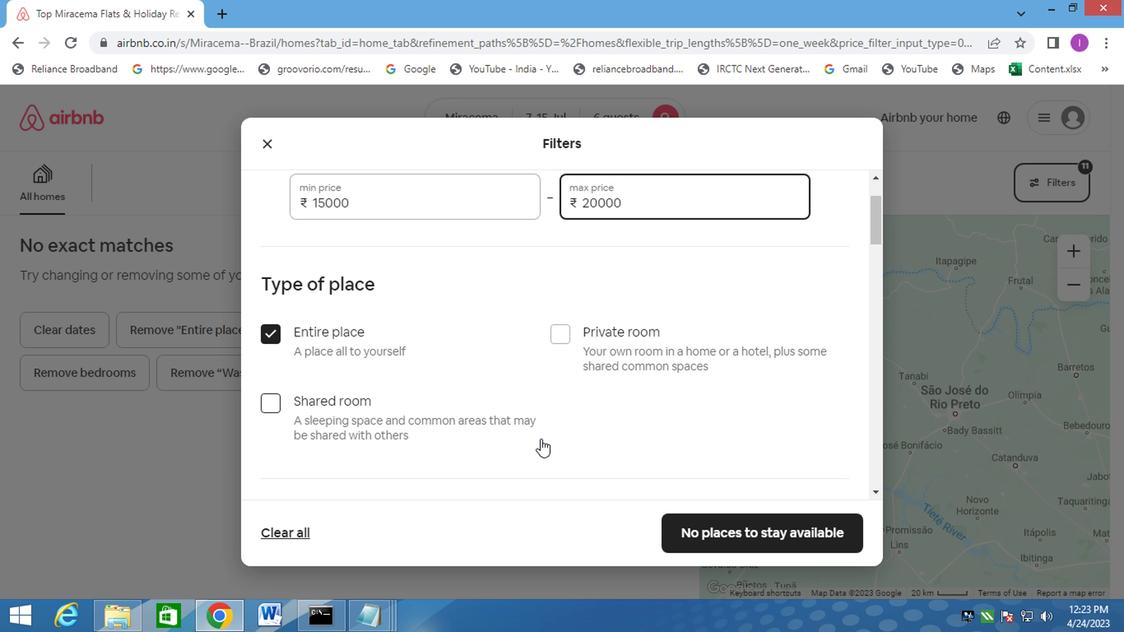 
Action: Mouse scrolled (537, 440) with delta (0, 0)
Screenshot: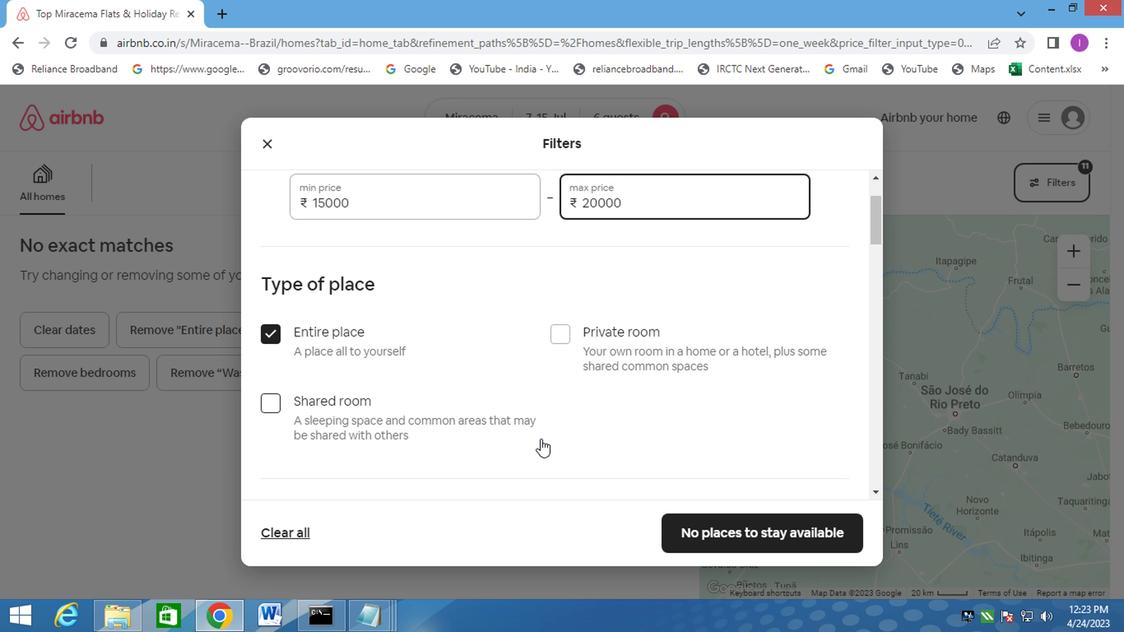 
Action: Mouse moved to (537, 444)
Screenshot: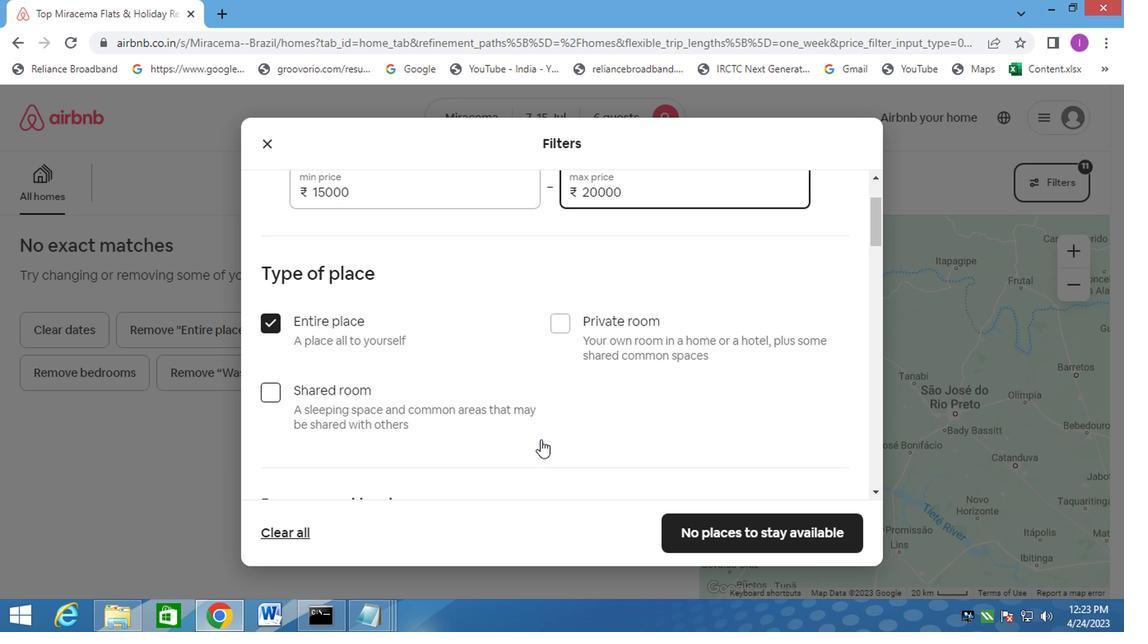 
Action: Mouse scrolled (537, 443) with delta (0, -1)
Screenshot: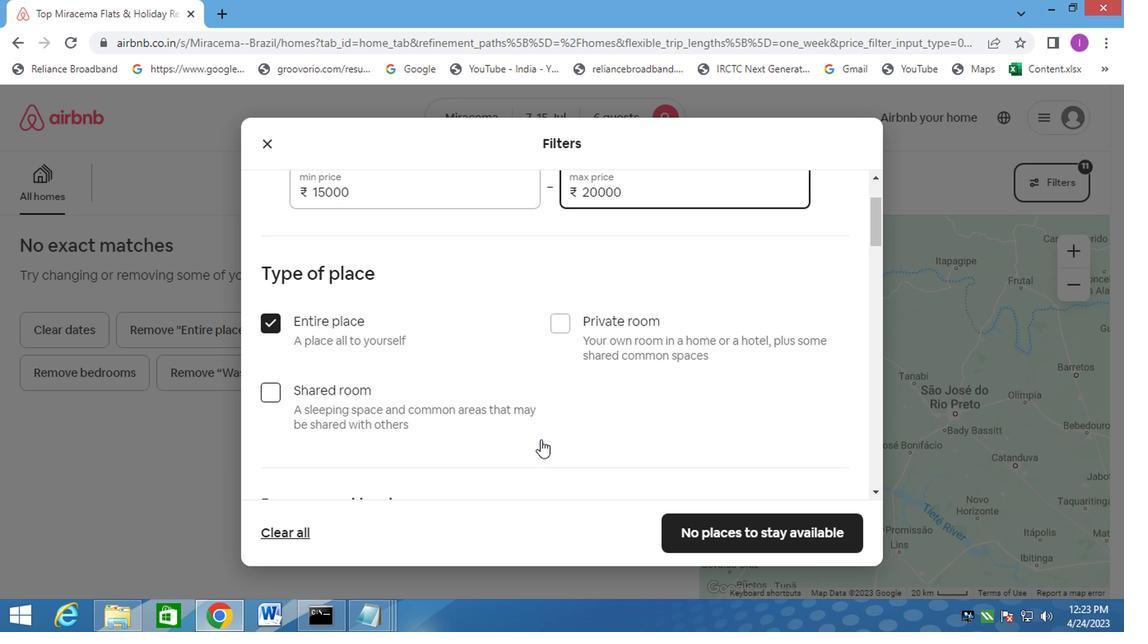 
Action: Mouse moved to (538, 447)
Screenshot: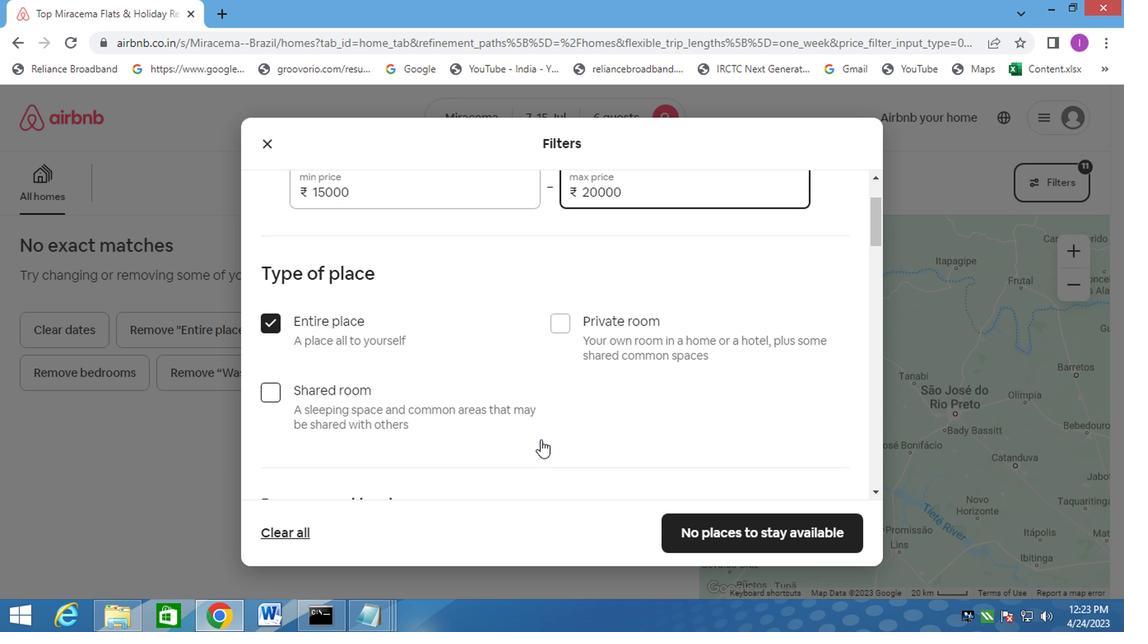 
Action: Mouse scrolled (538, 446) with delta (0, 0)
Screenshot: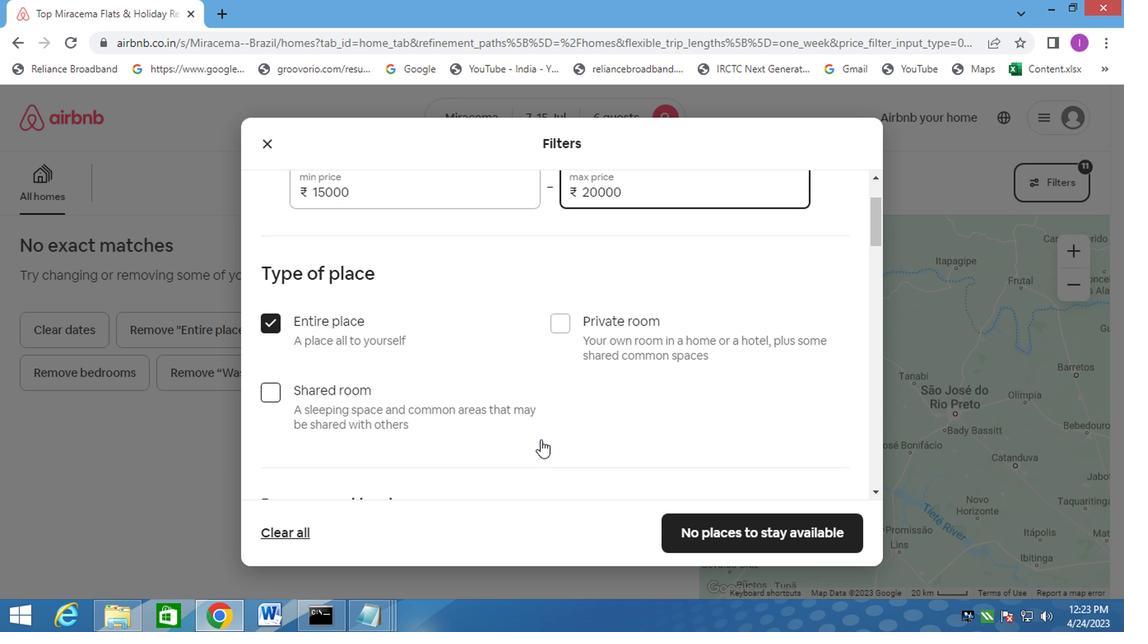 
Action: Mouse moved to (539, 447)
Screenshot: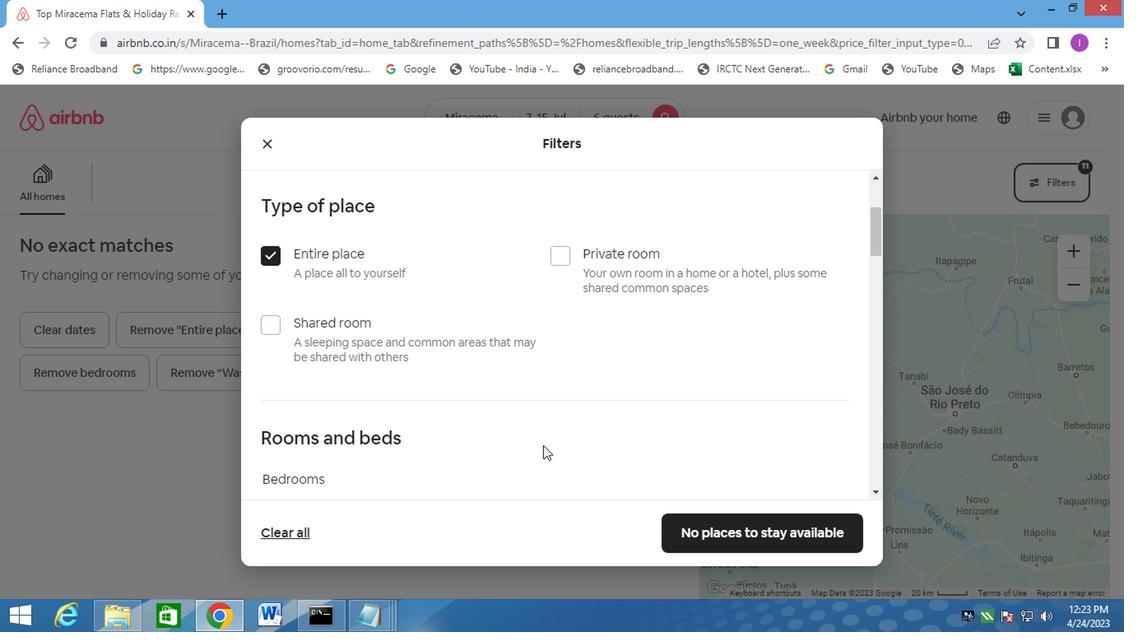 
Action: Mouse scrolled (539, 446) with delta (0, 0)
Screenshot: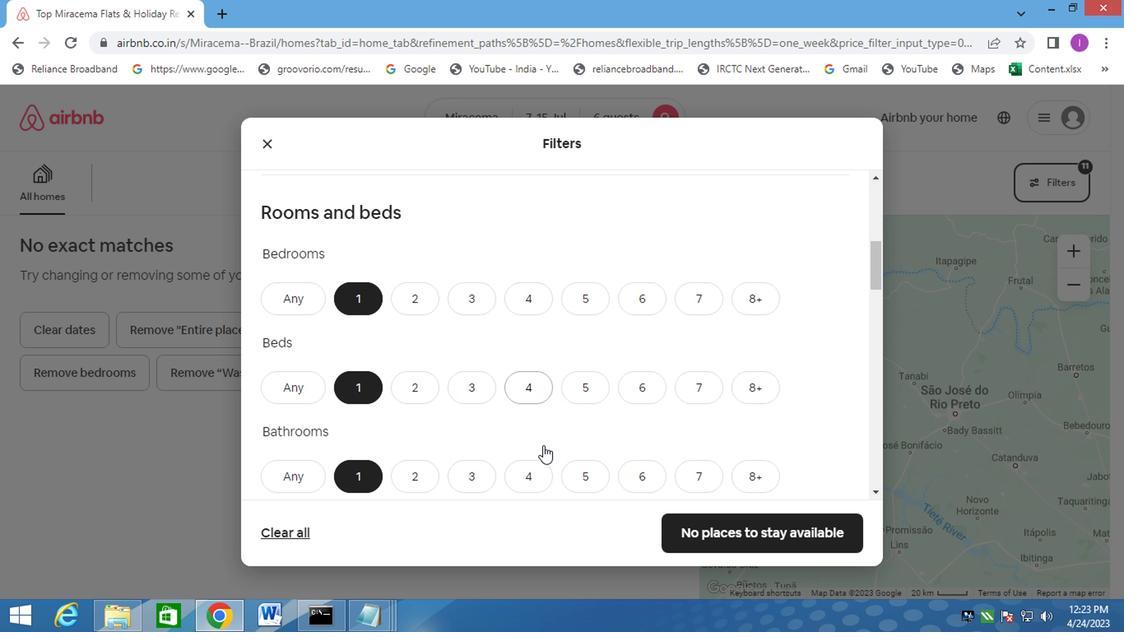 
Action: Mouse moved to (464, 187)
Screenshot: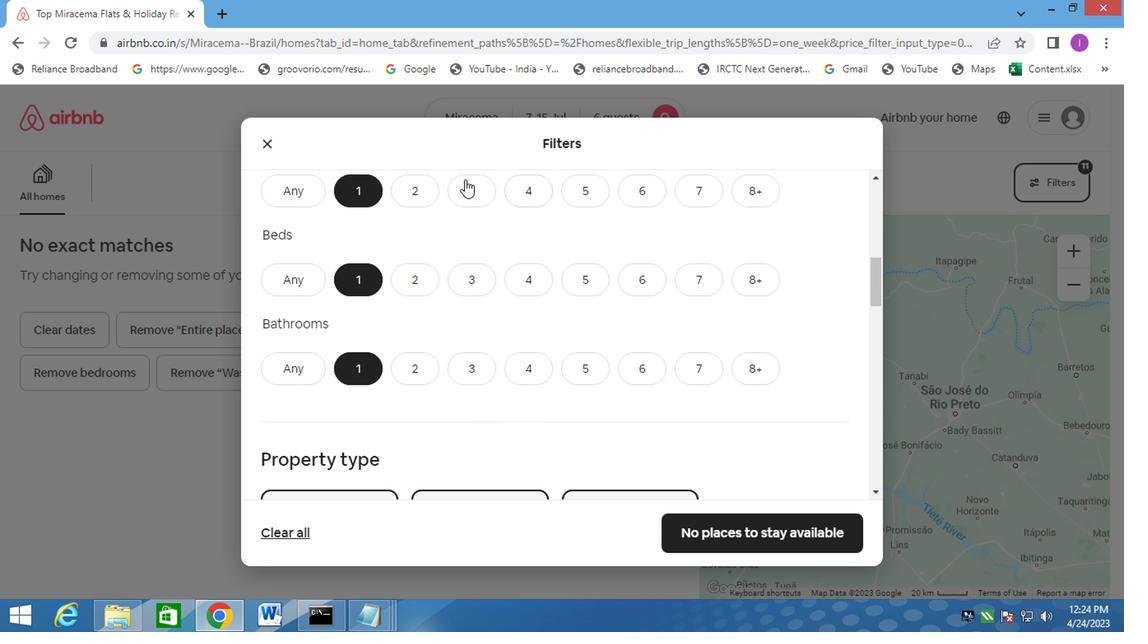 
Action: Mouse pressed left at (464, 187)
Screenshot: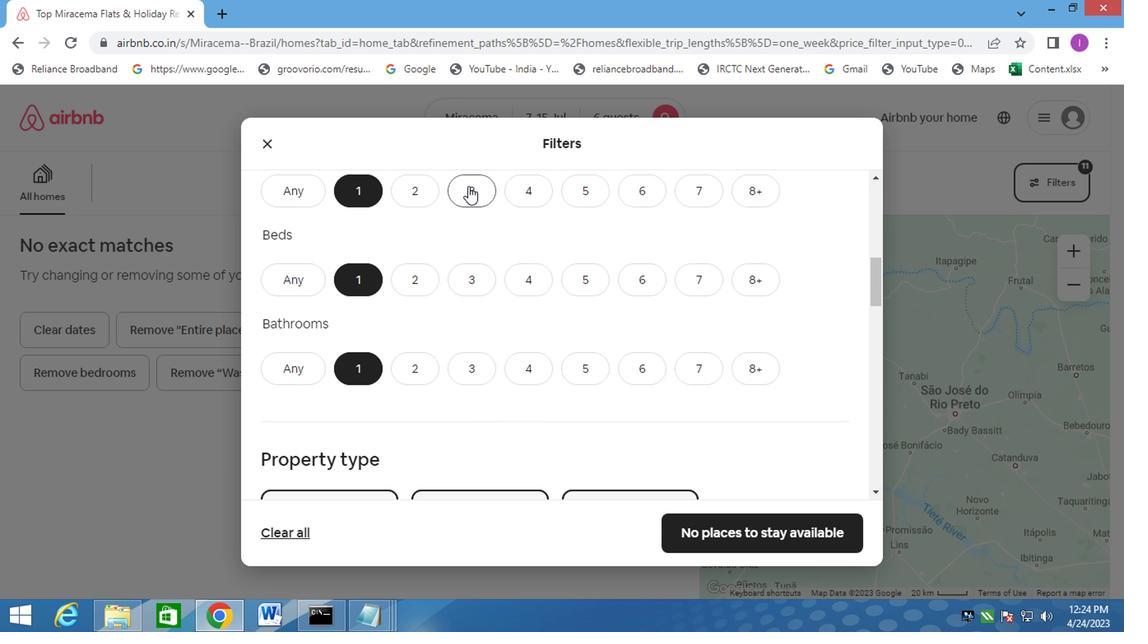 
Action: Mouse moved to (474, 284)
Screenshot: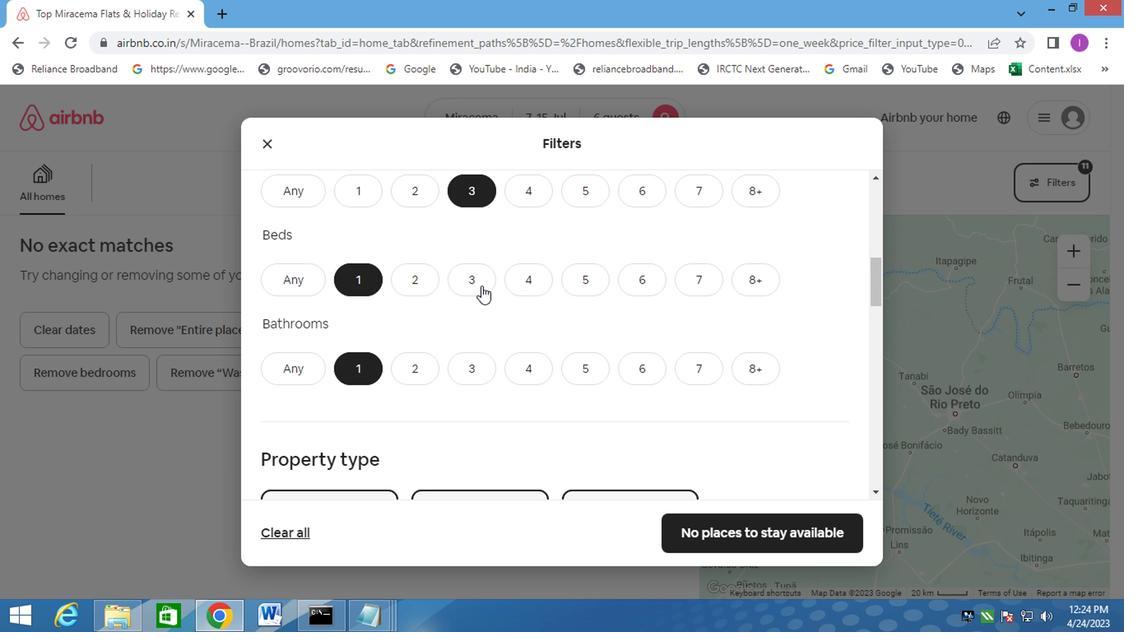 
Action: Mouse pressed left at (474, 284)
Screenshot: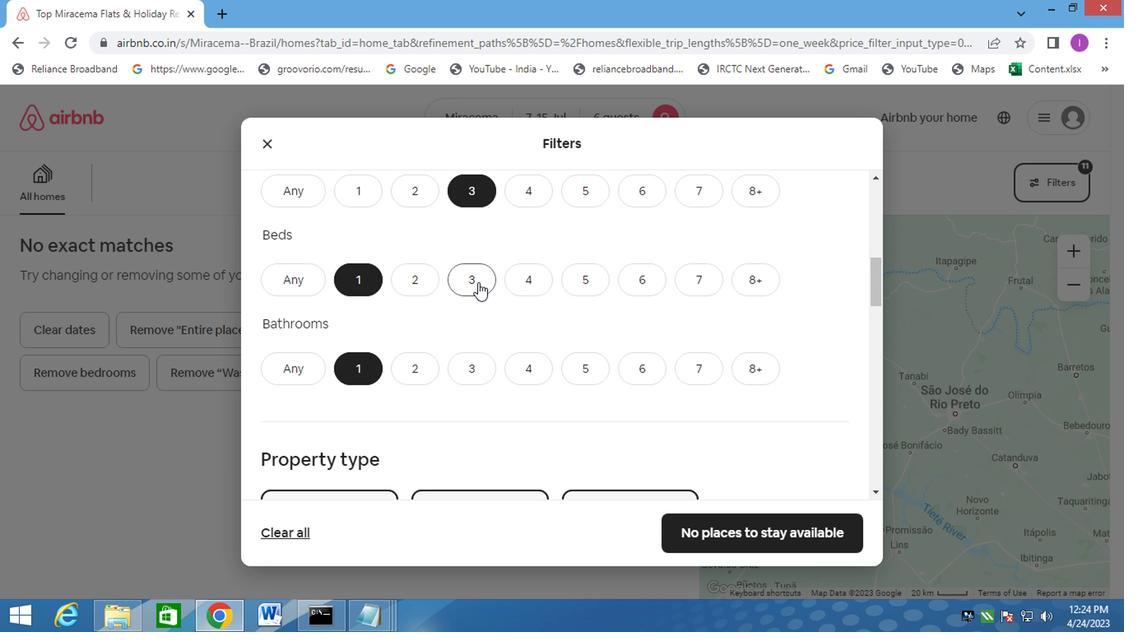 
Action: Mouse moved to (471, 364)
Screenshot: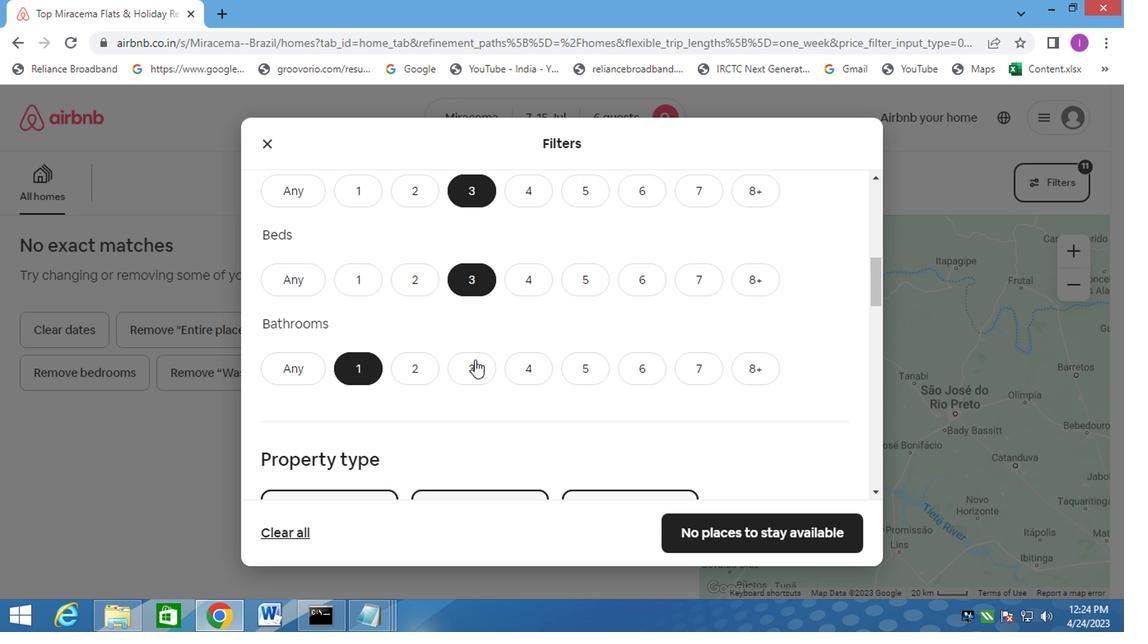 
Action: Mouse pressed left at (471, 364)
Screenshot: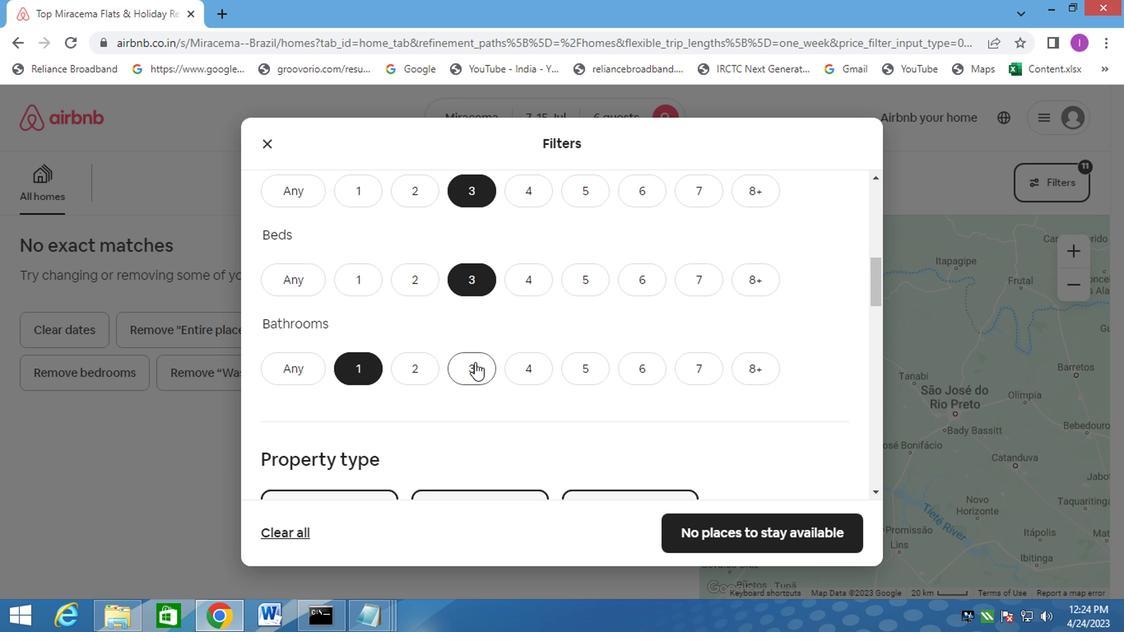 
Action: Mouse moved to (496, 347)
Screenshot: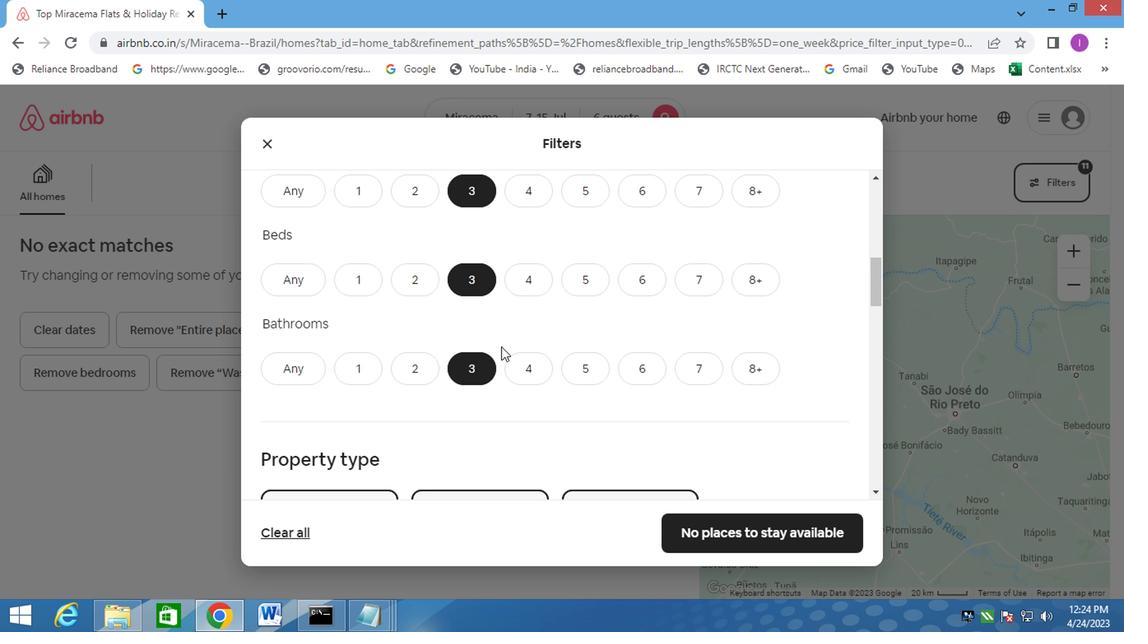 
Action: Mouse scrolled (496, 347) with delta (0, 0)
Screenshot: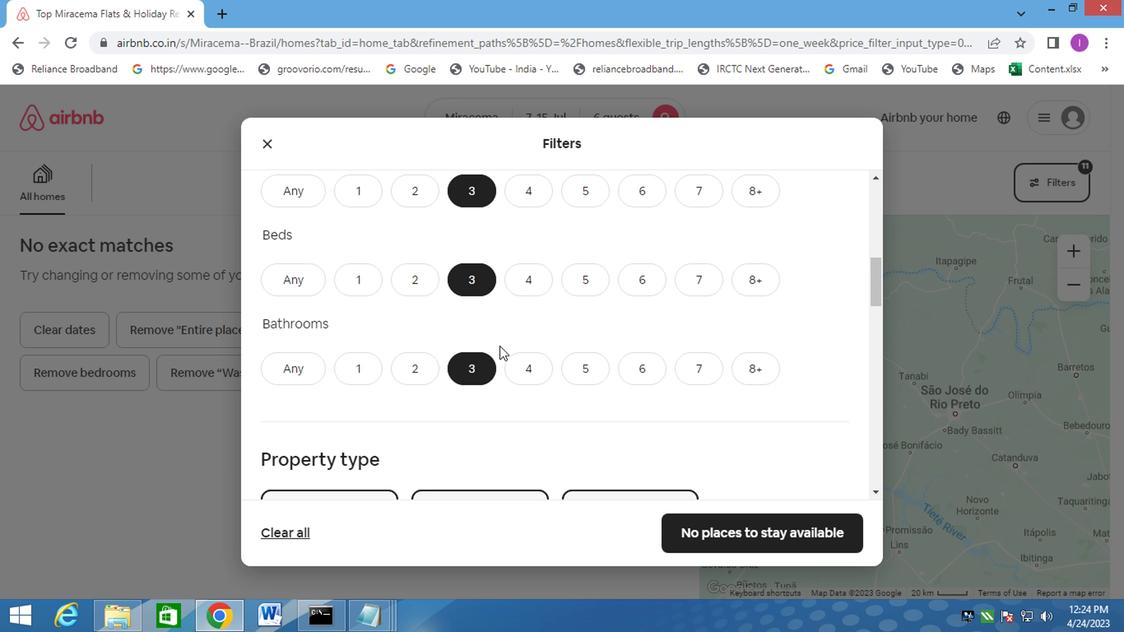 
Action: Mouse scrolled (496, 347) with delta (0, 0)
Screenshot: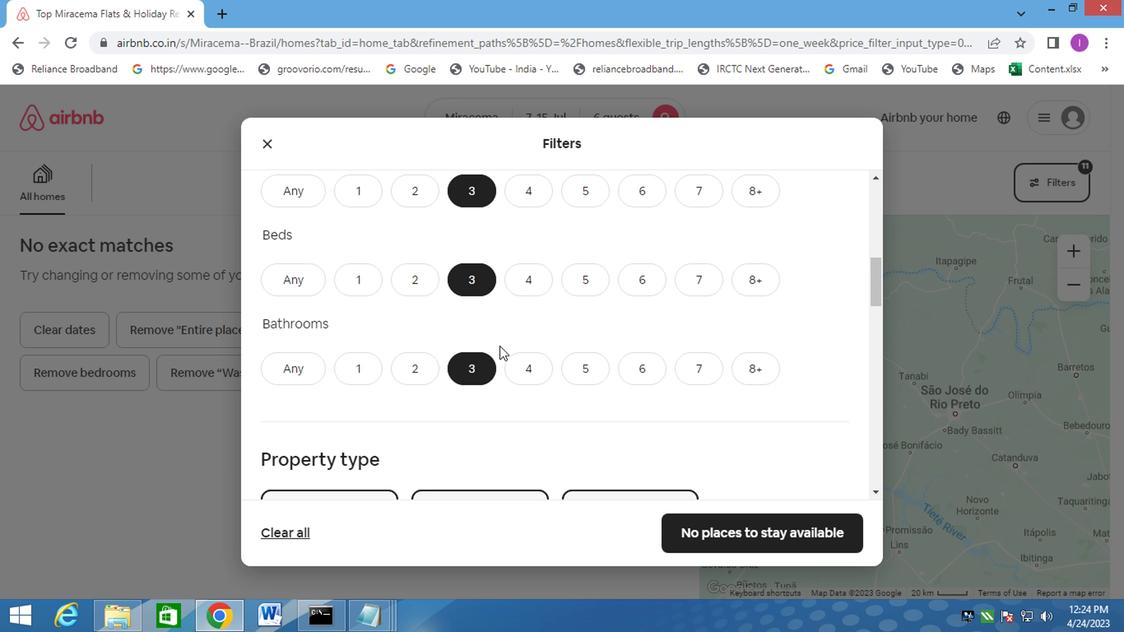 
Action: Mouse scrolled (496, 347) with delta (0, 0)
Screenshot: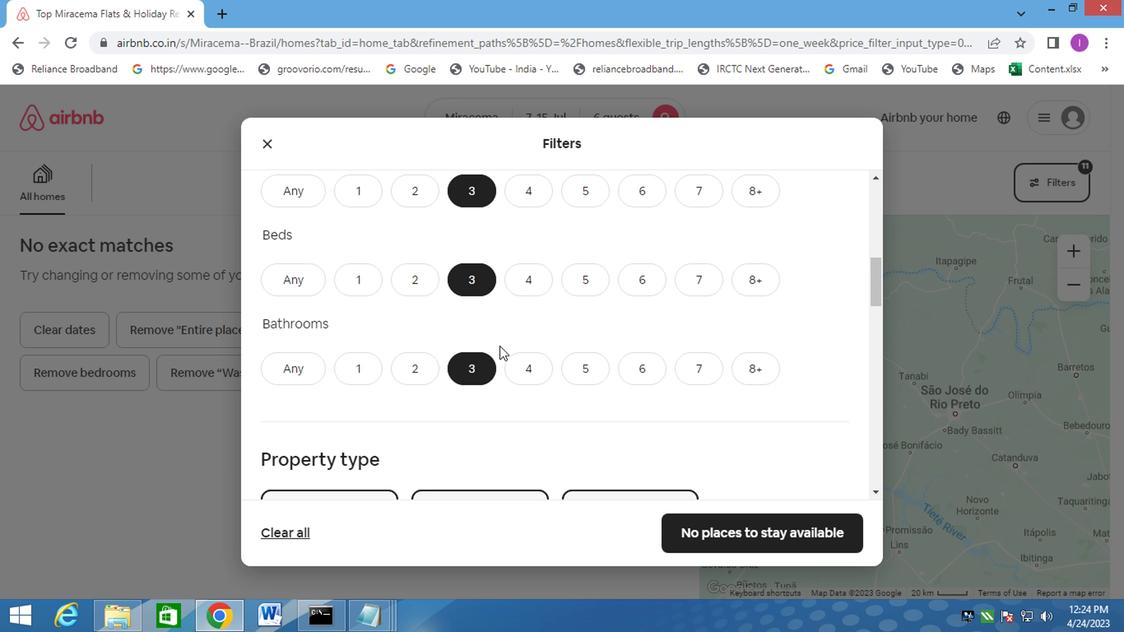 
Action: Mouse moved to (620, 289)
Screenshot: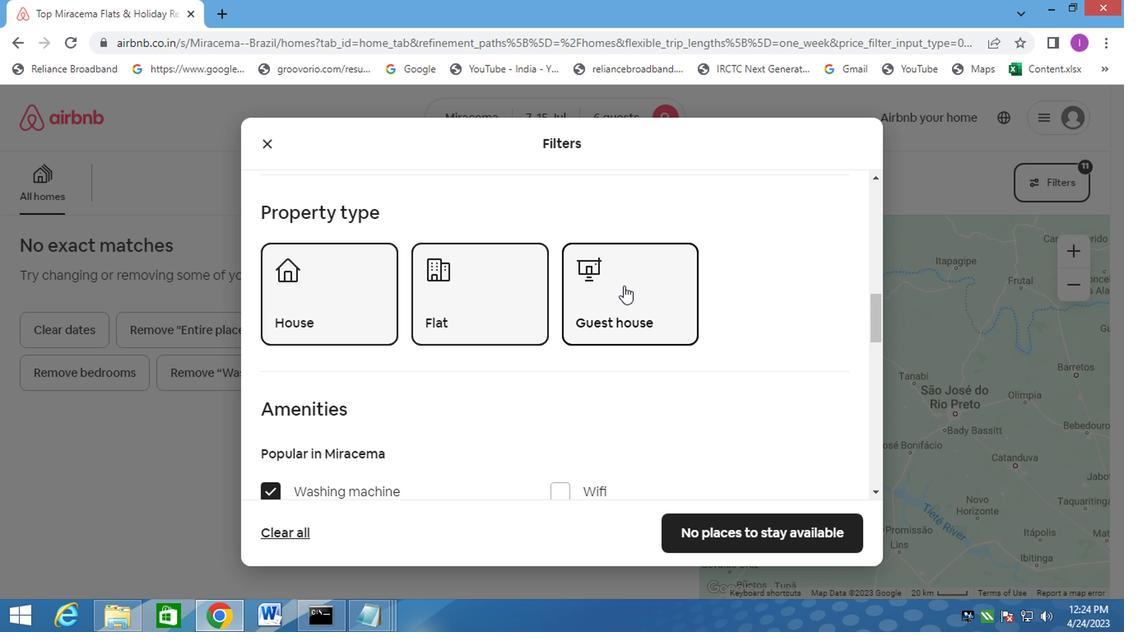 
Action: Mouse scrolled (620, 288) with delta (0, 0)
Screenshot: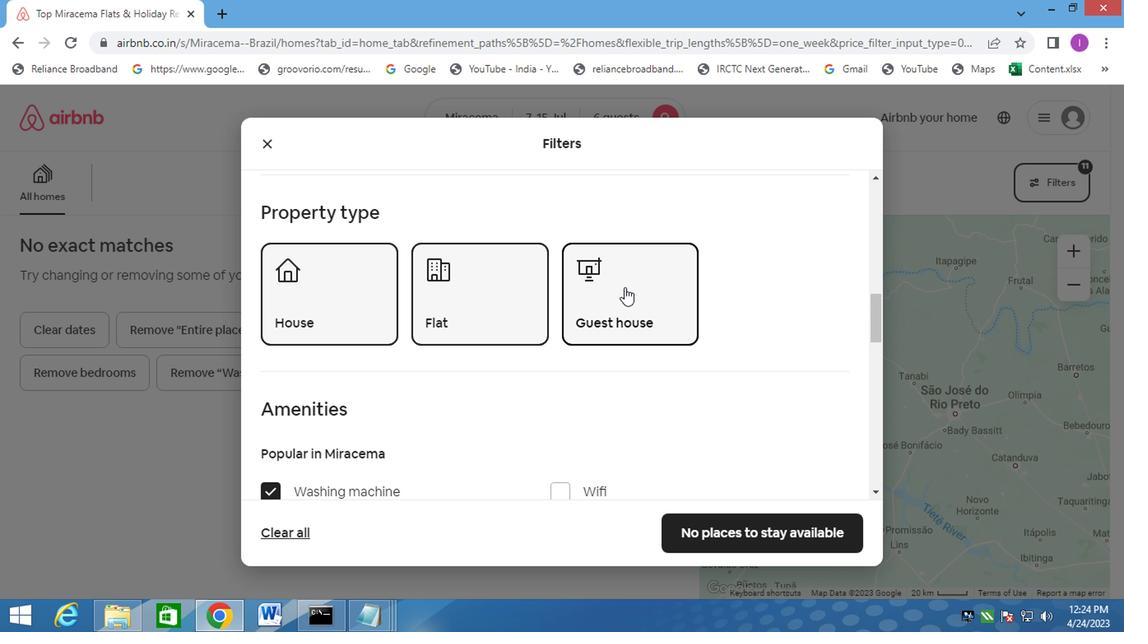 
Action: Mouse moved to (621, 291)
Screenshot: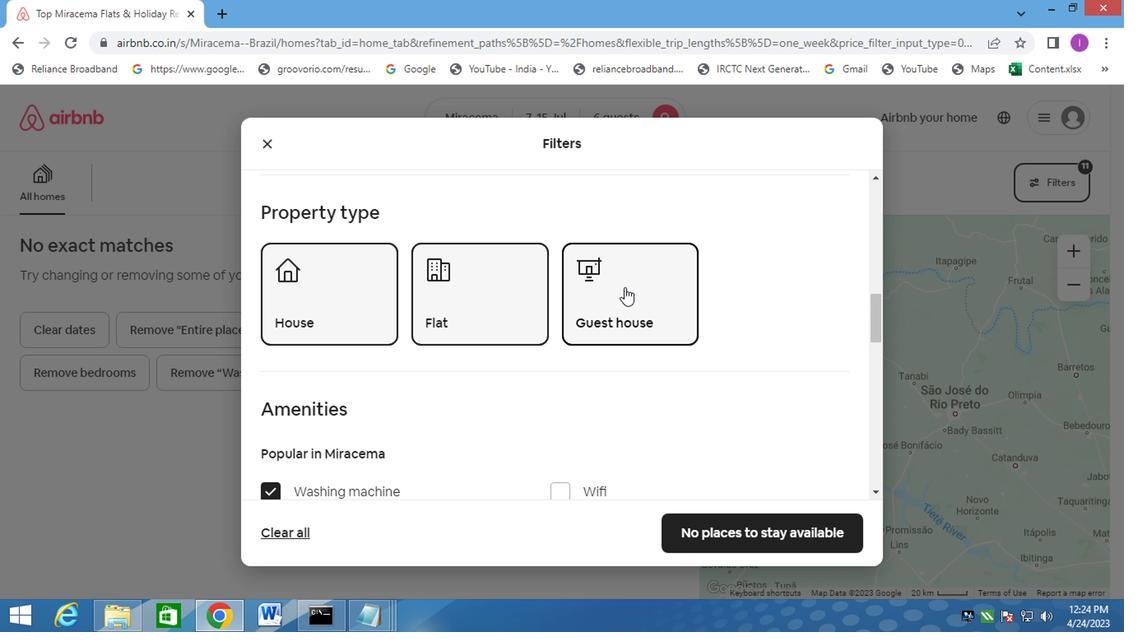 
Action: Mouse scrolled (621, 291) with delta (0, 0)
Screenshot: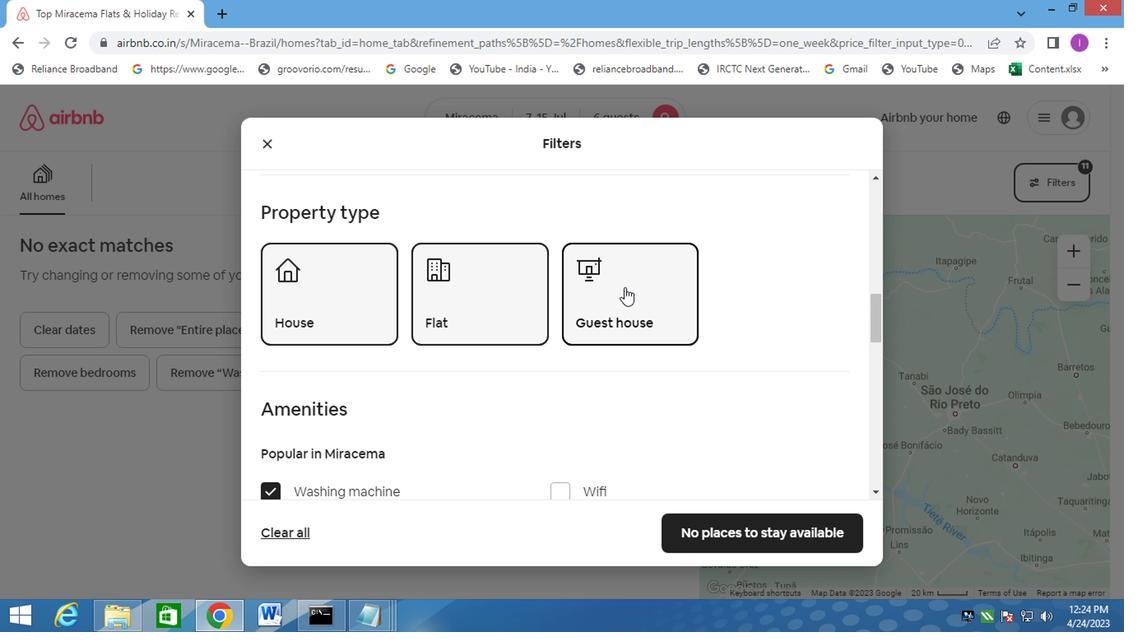 
Action: Mouse moved to (659, 252)
Screenshot: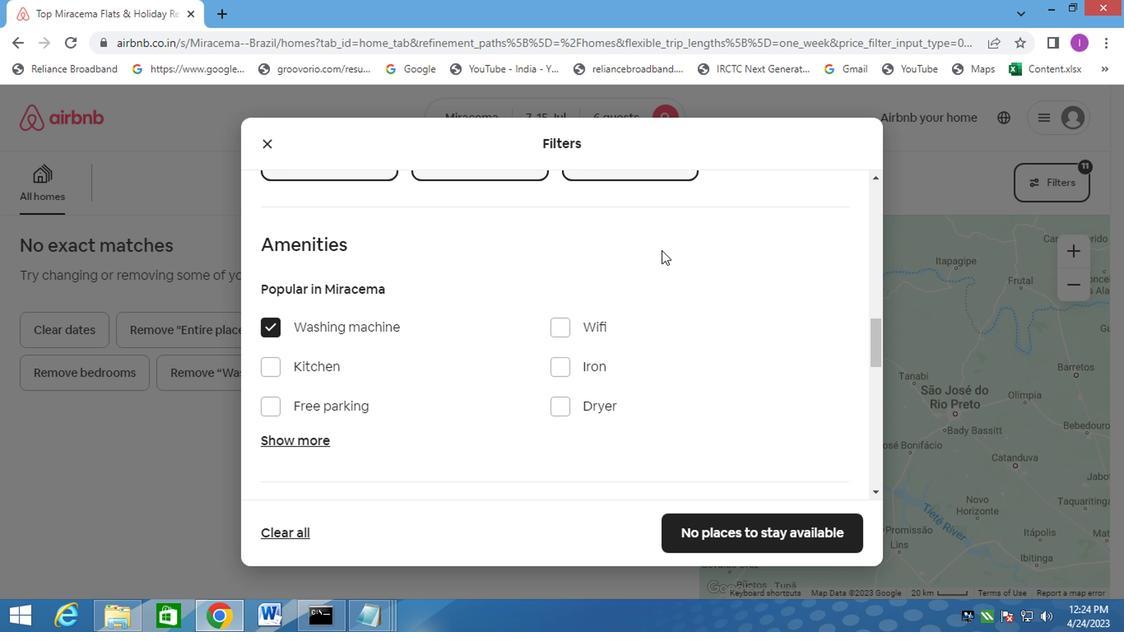 
Action: Mouse scrolled (659, 251) with delta (0, -1)
Screenshot: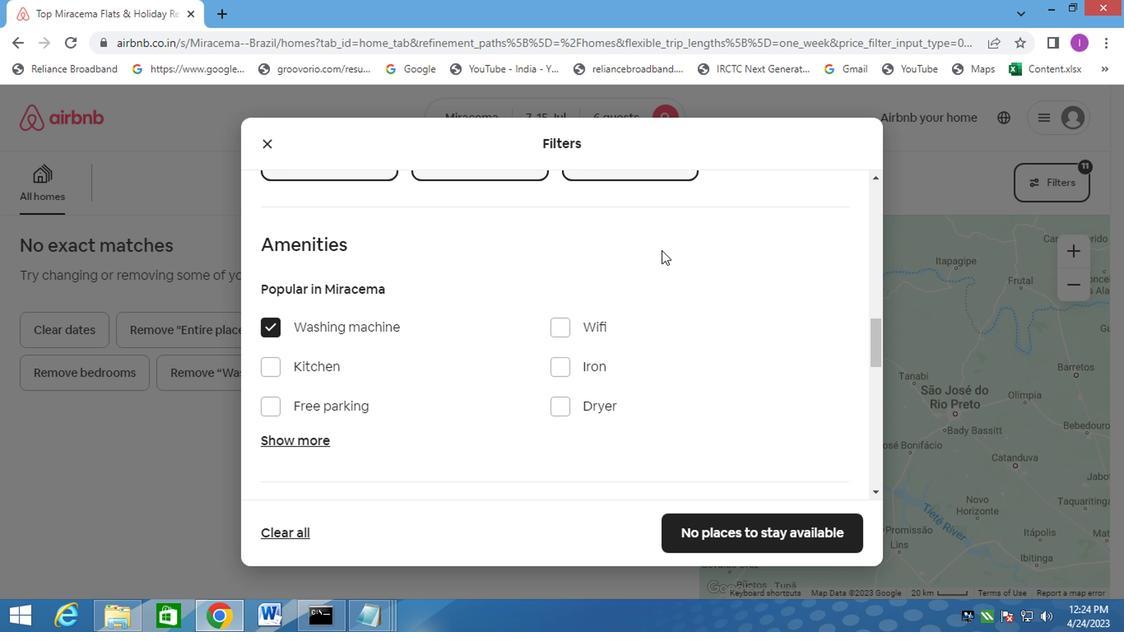 
Action: Mouse moved to (660, 252)
Screenshot: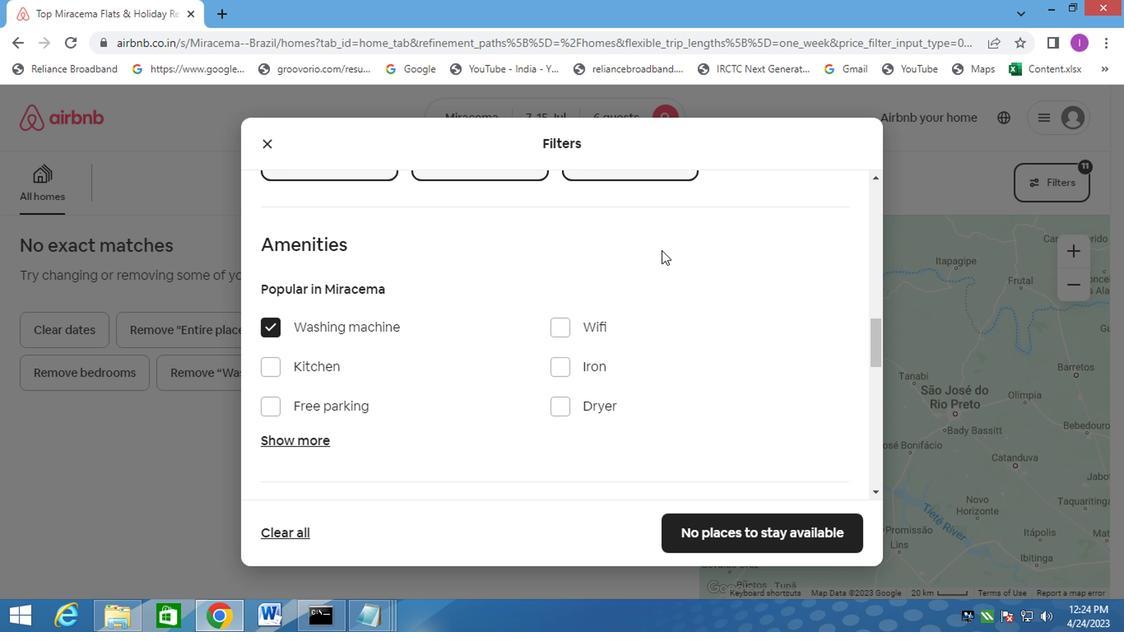 
Action: Mouse scrolled (660, 252) with delta (0, 0)
Screenshot: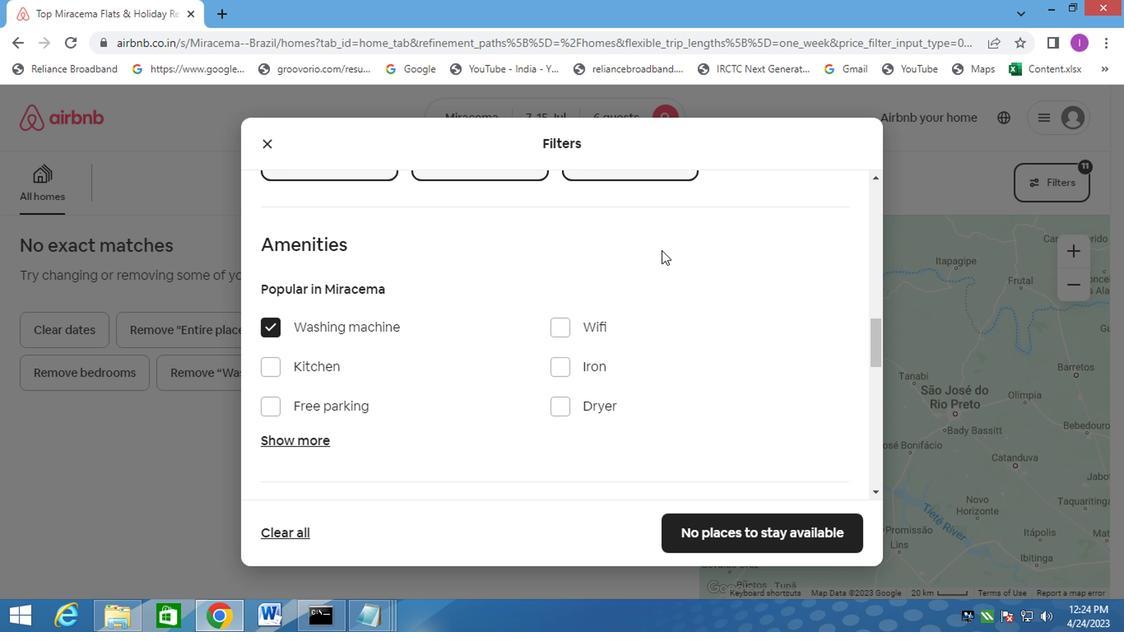 
Action: Mouse moved to (662, 255)
Screenshot: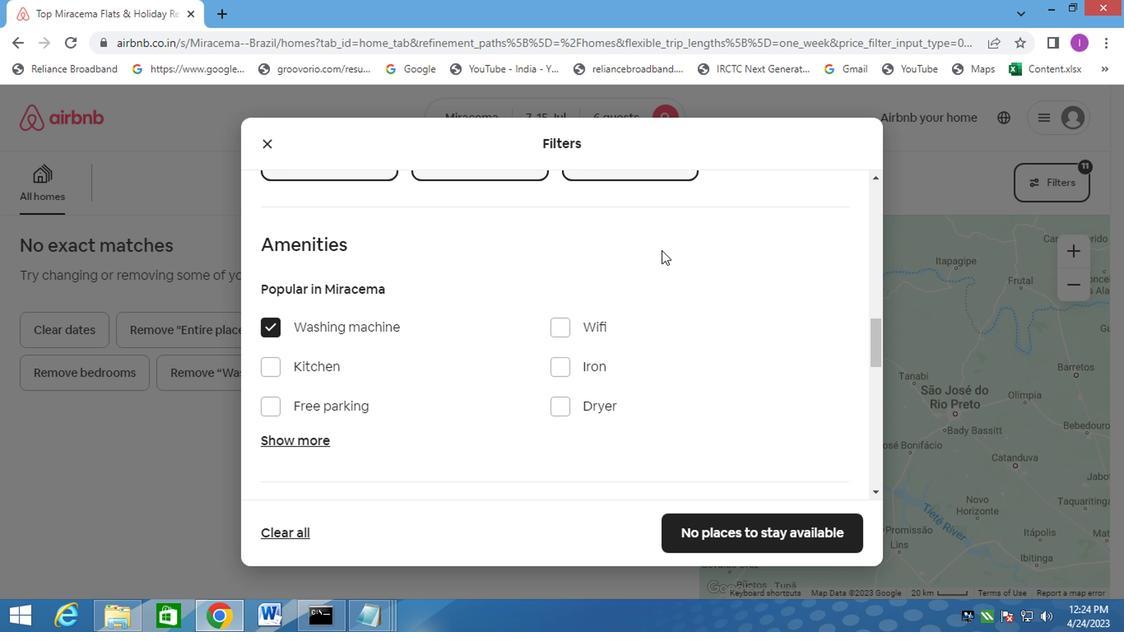 
Action: Mouse scrolled (662, 254) with delta (0, 0)
Screenshot: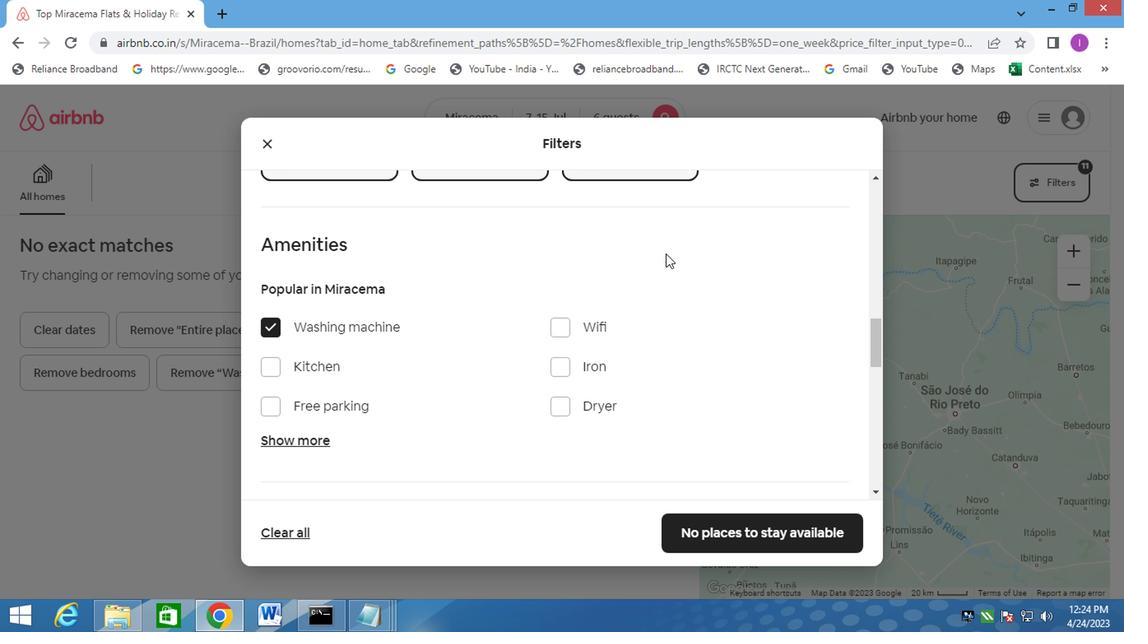 
Action: Mouse moved to (664, 257)
Screenshot: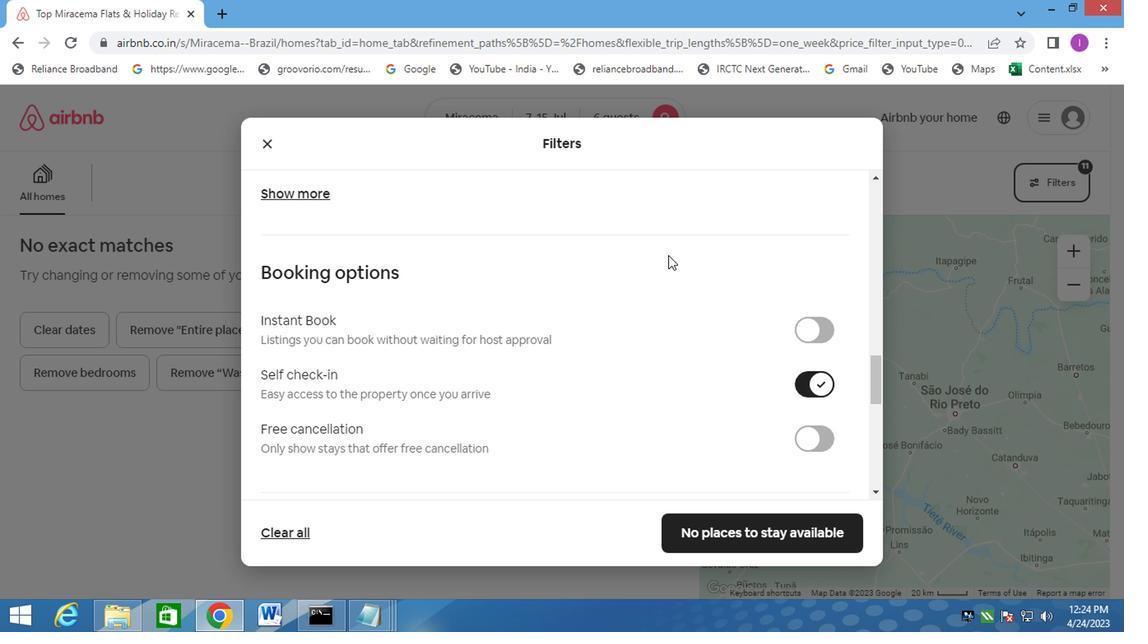 
Action: Mouse scrolled (664, 256) with delta (0, 0)
Screenshot: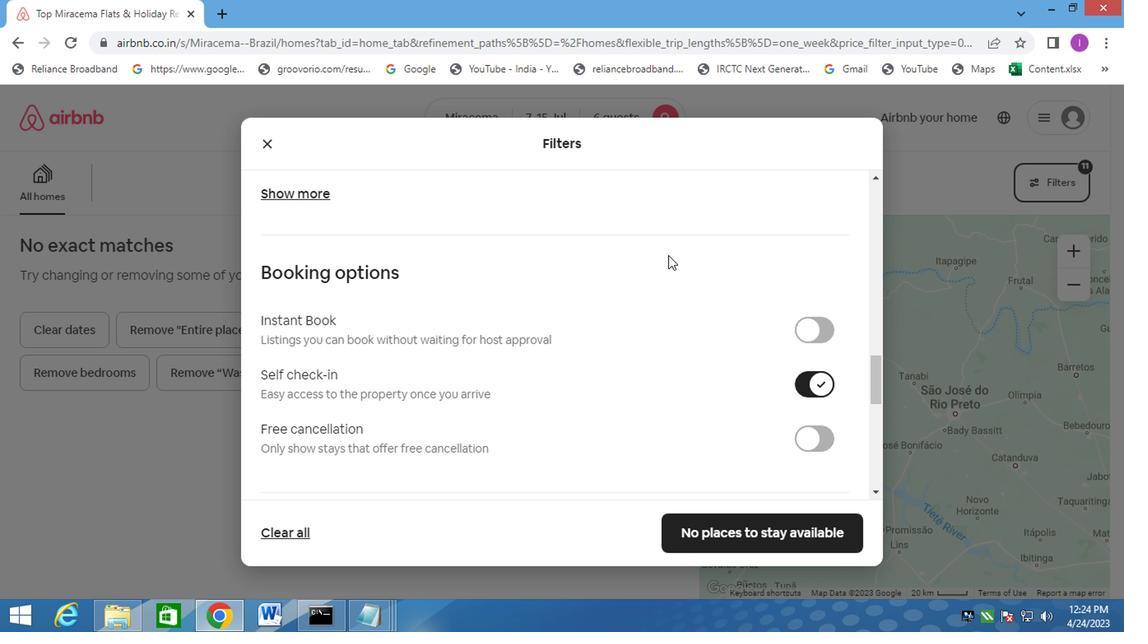 
Action: Mouse moved to (671, 257)
Screenshot: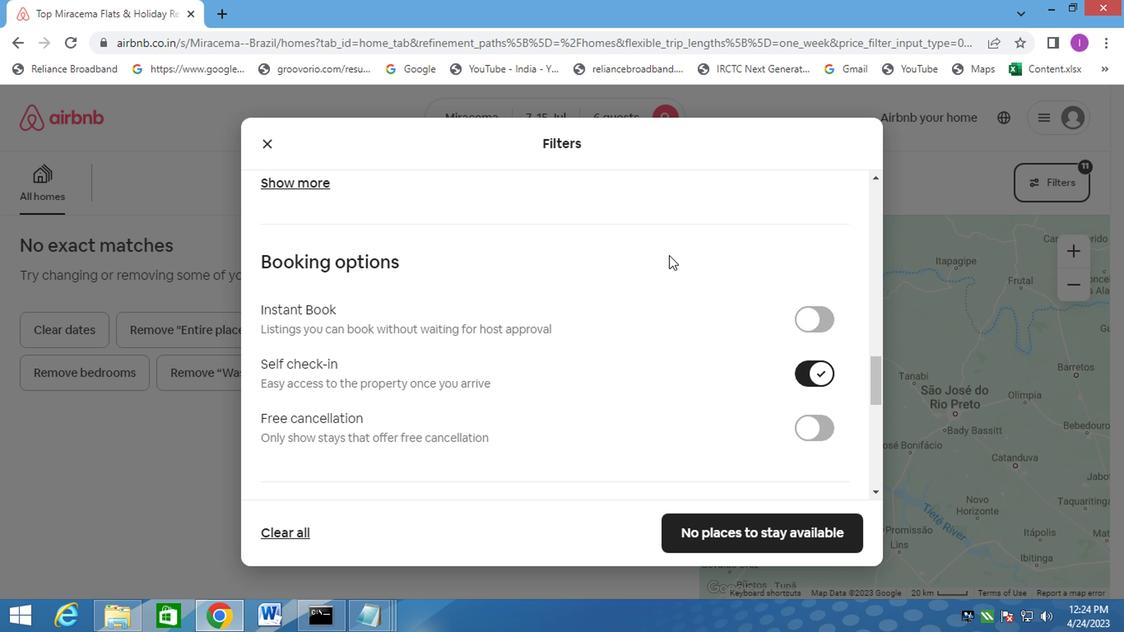 
Action: Mouse scrolled (671, 256) with delta (0, 0)
Screenshot: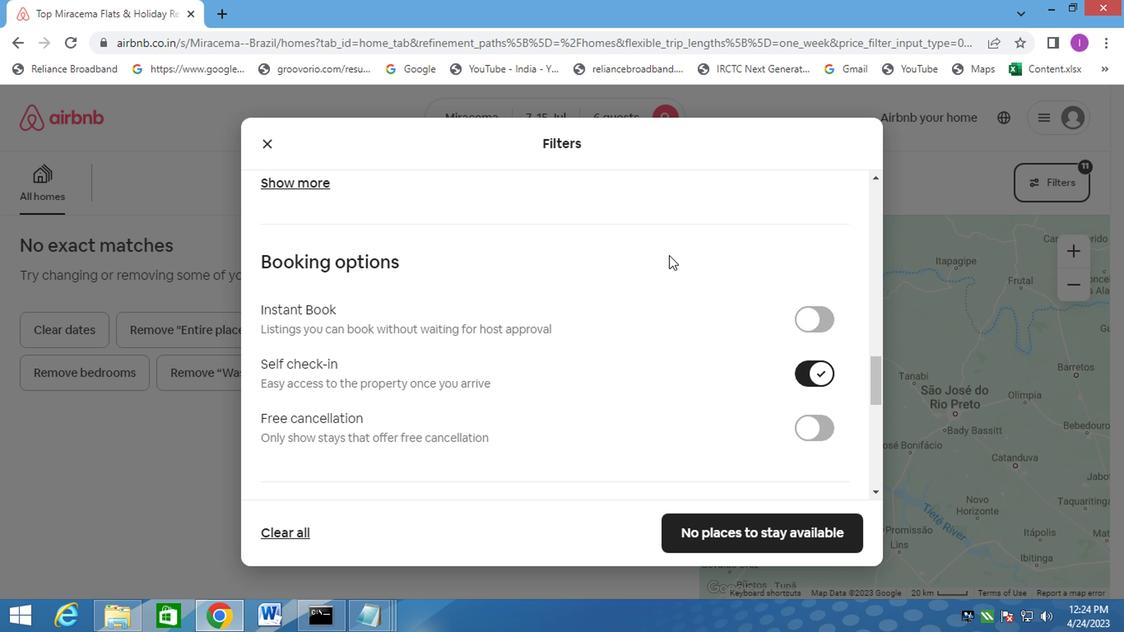 
Action: Mouse moved to (685, 251)
Screenshot: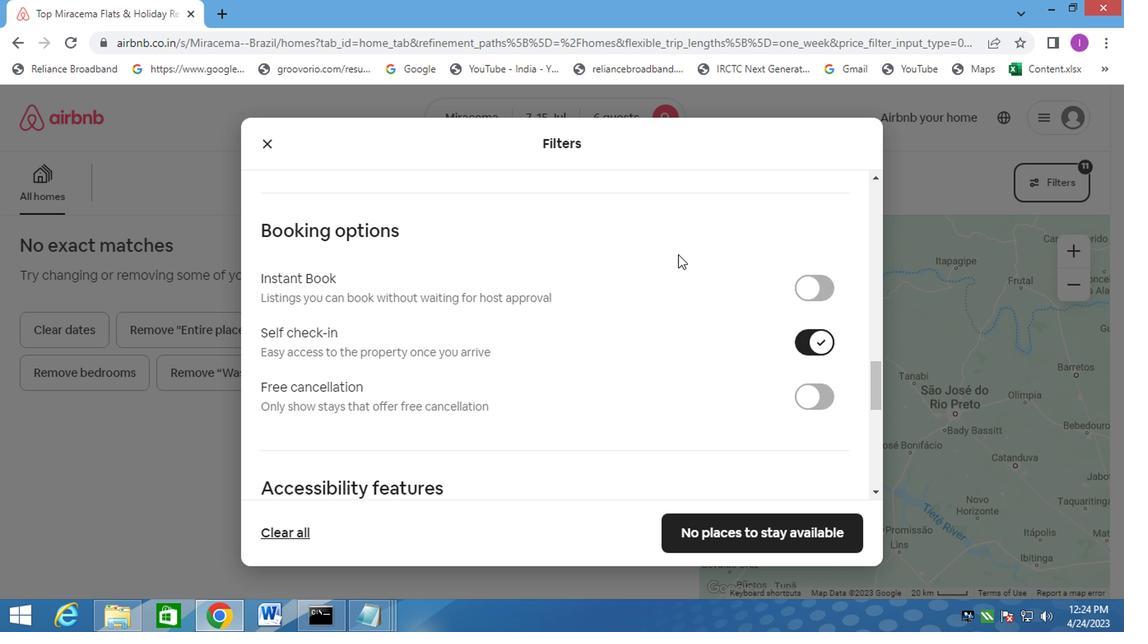 
Action: Mouse scrolled (685, 250) with delta (0, 0)
Screenshot: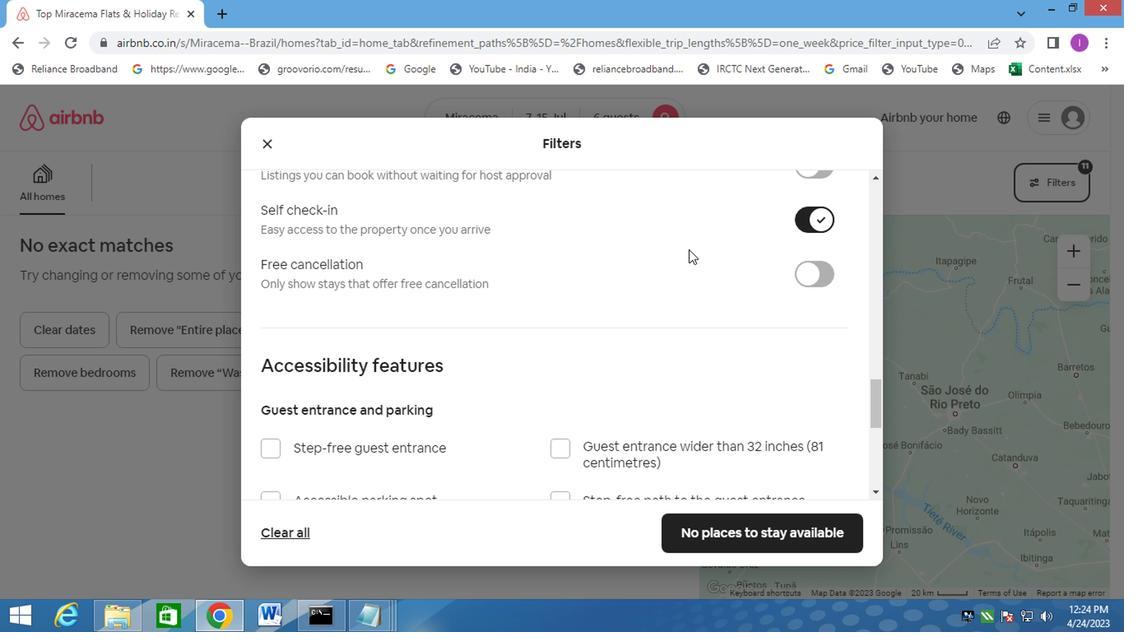 
Action: Mouse moved to (691, 244)
Screenshot: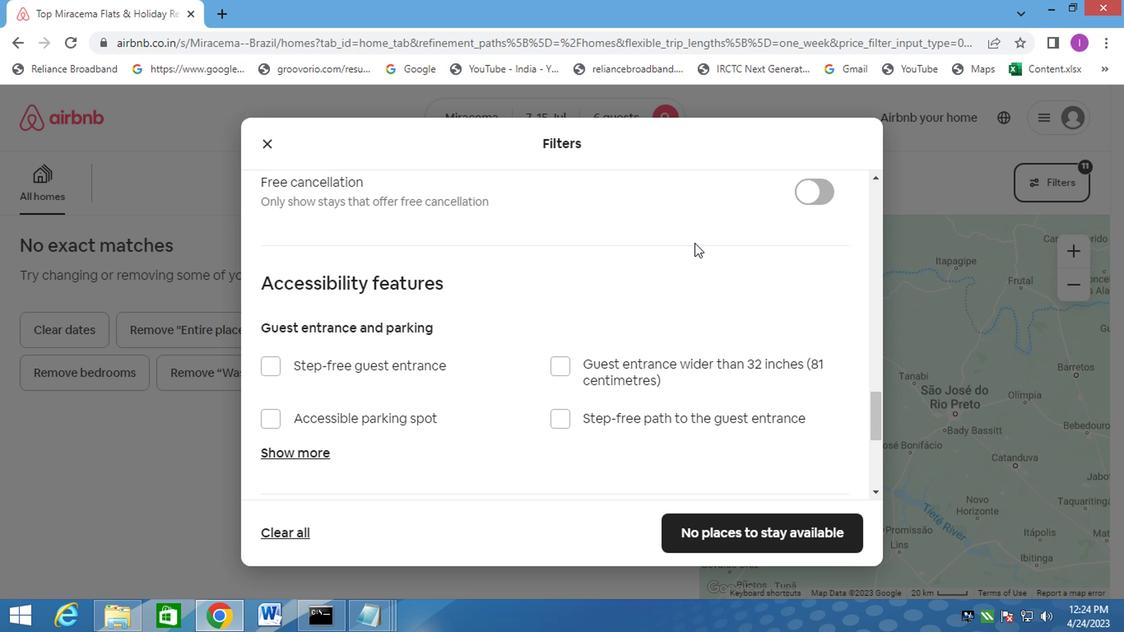 
Action: Mouse scrolled (691, 244) with delta (0, 0)
Screenshot: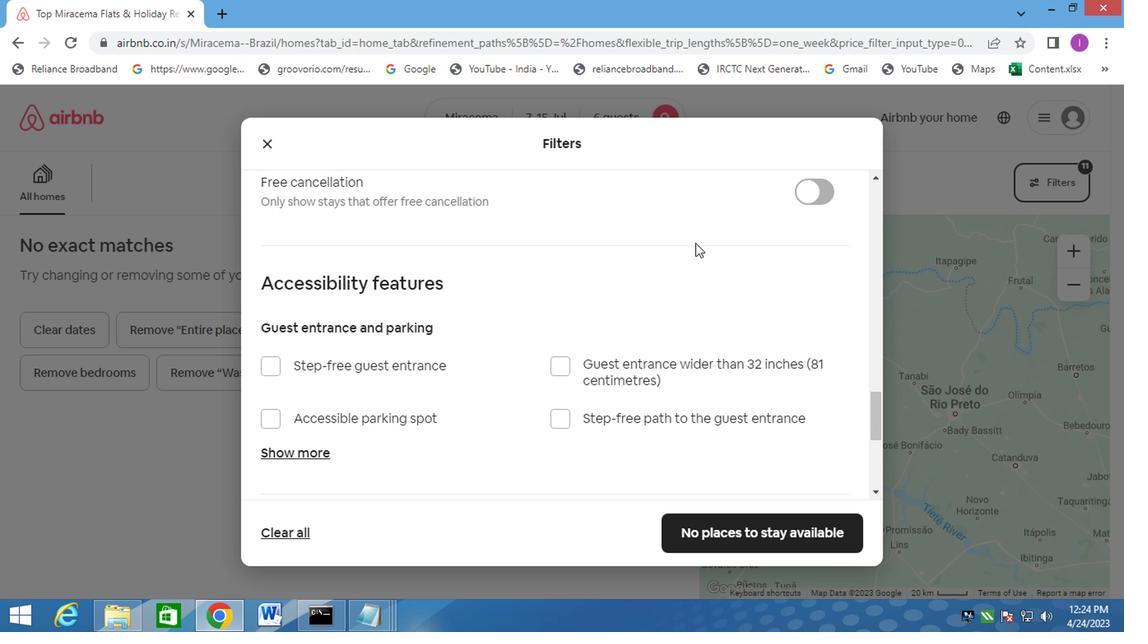 
Action: Mouse moved to (691, 244)
Screenshot: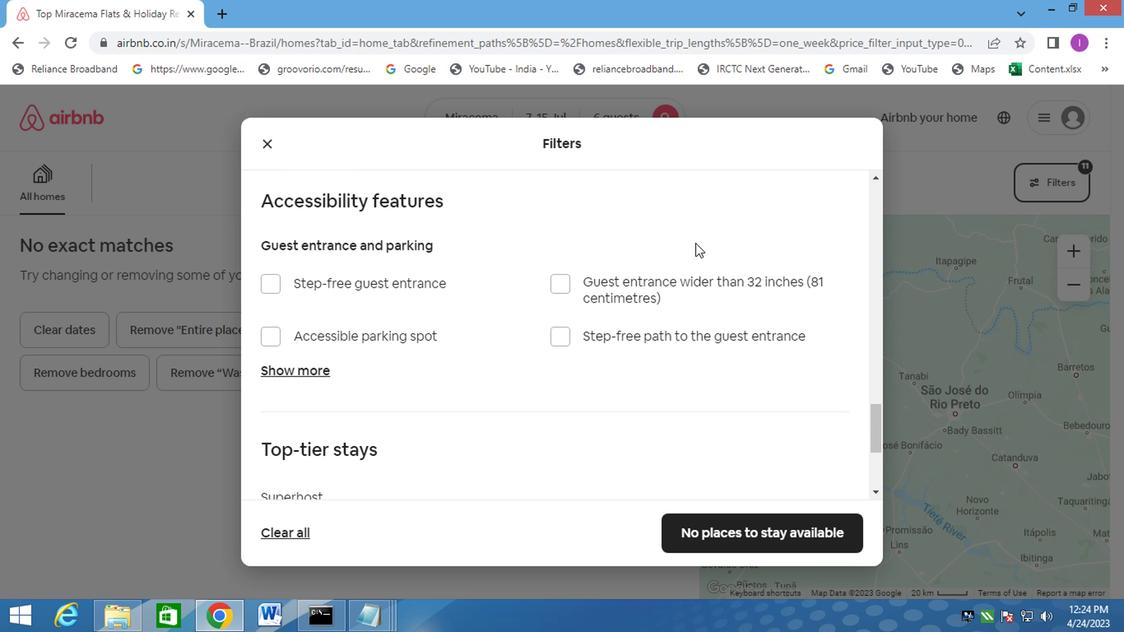 
Action: Mouse scrolled (691, 244) with delta (0, 0)
Screenshot: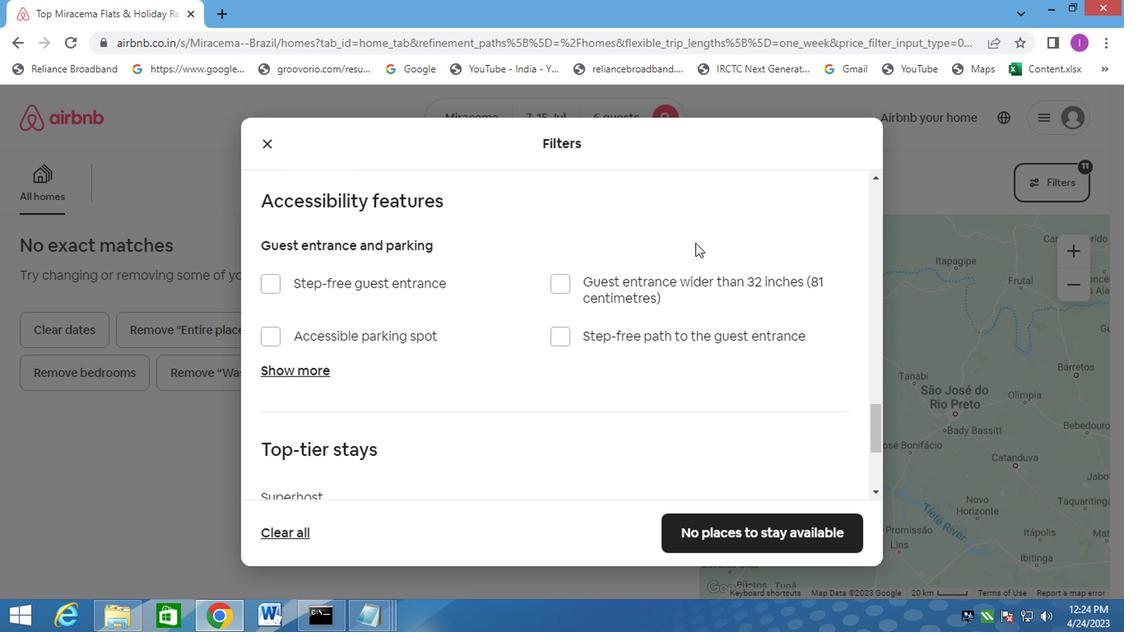 
Action: Mouse scrolled (691, 244) with delta (0, 0)
Screenshot: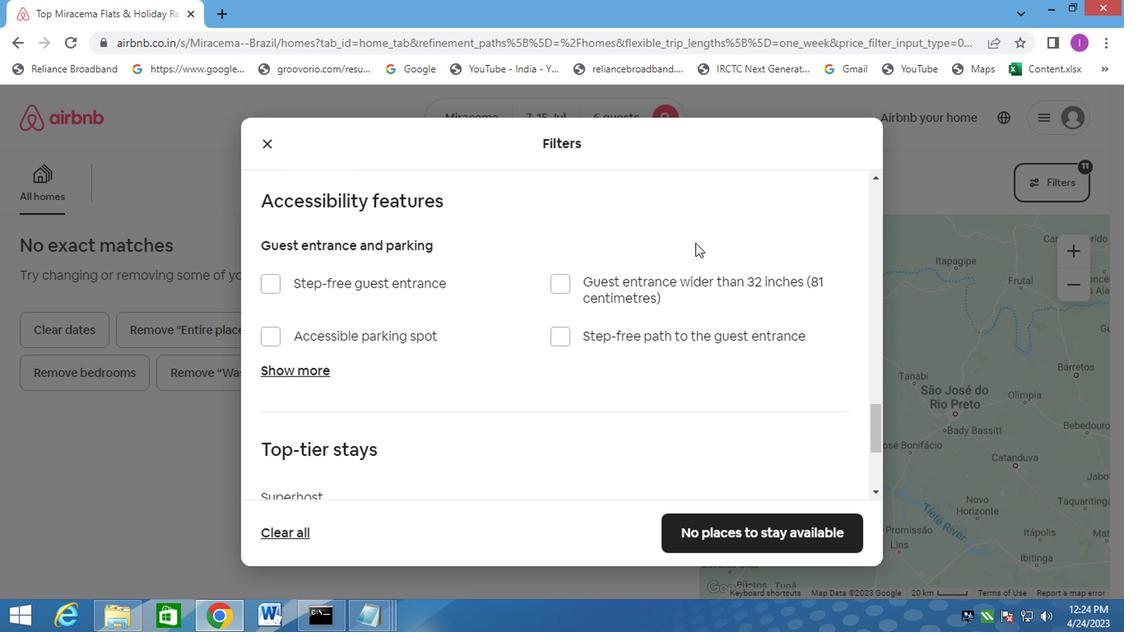 
Action: Mouse scrolled (691, 244) with delta (0, 0)
Screenshot: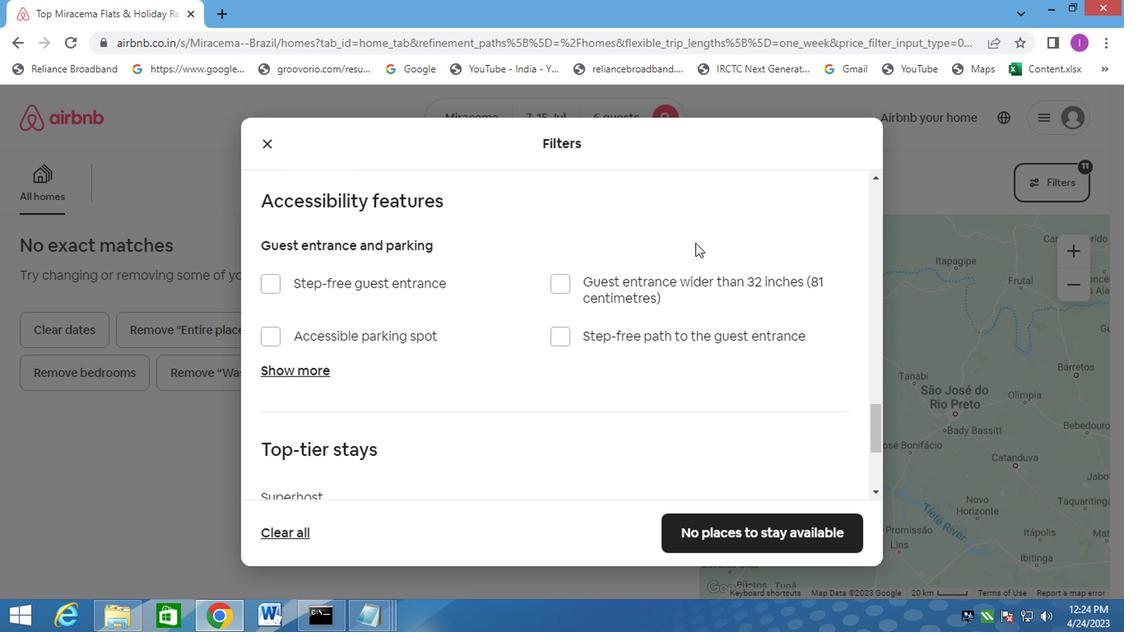 
Action: Mouse scrolled (691, 244) with delta (0, 0)
Screenshot: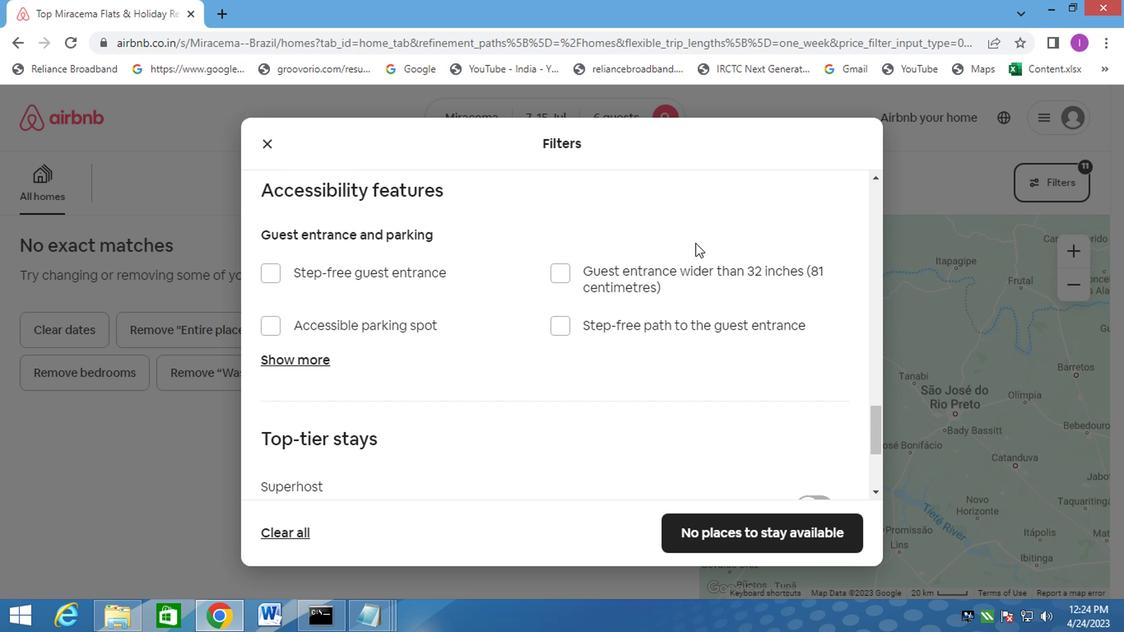 
Action: Mouse moved to (693, 244)
Screenshot: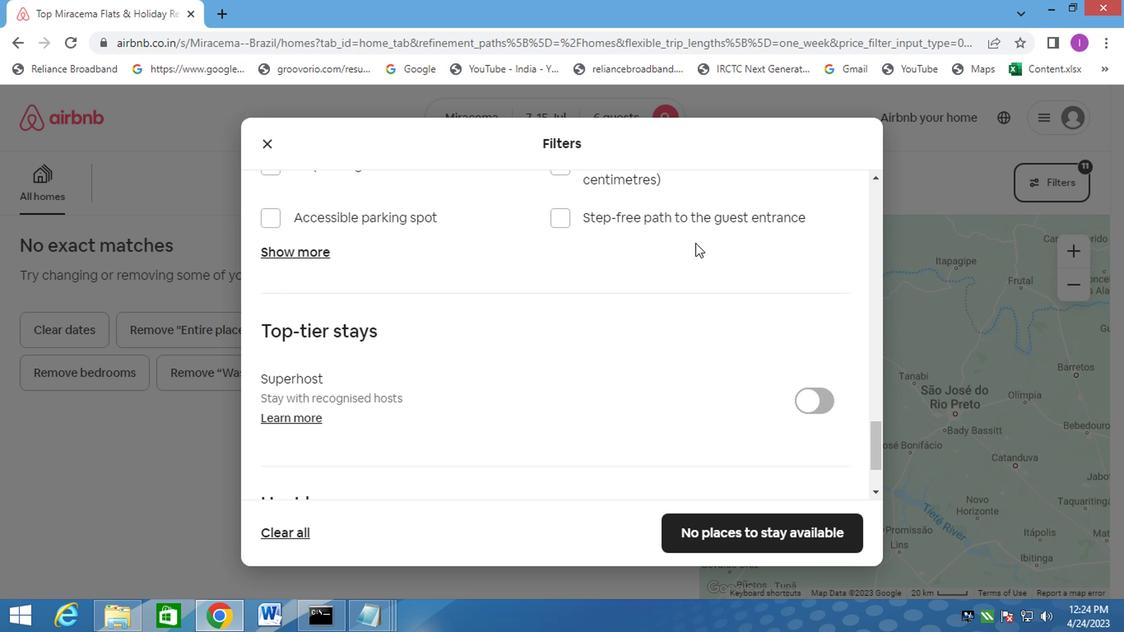 
Action: Mouse scrolled (693, 243) with delta (0, -1)
Screenshot: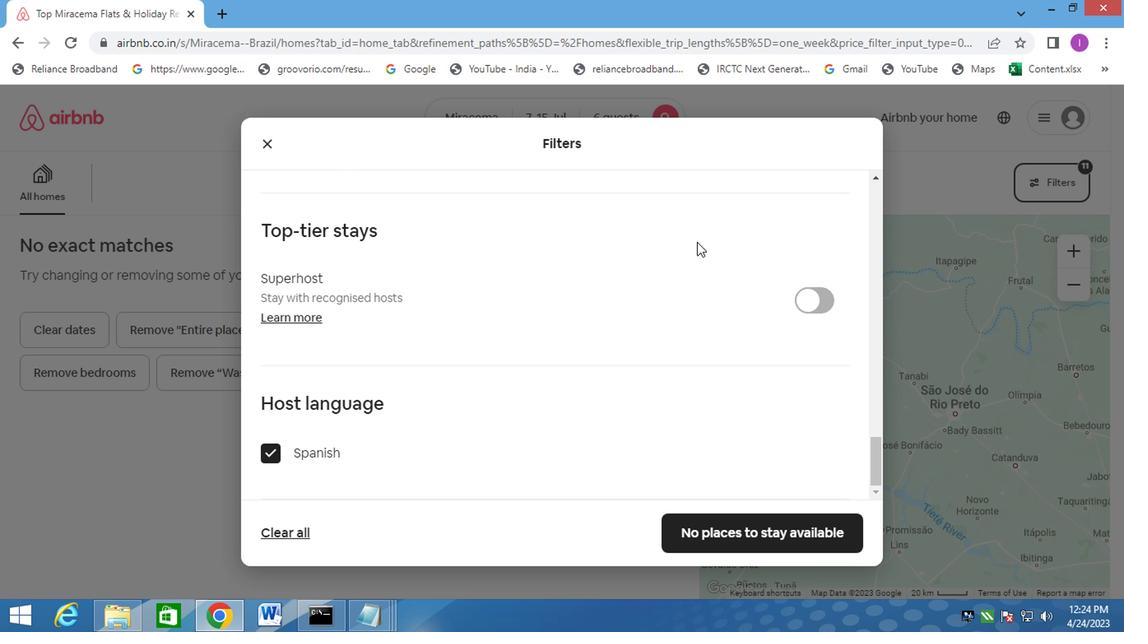 
Action: Mouse scrolled (693, 243) with delta (0, -1)
Screenshot: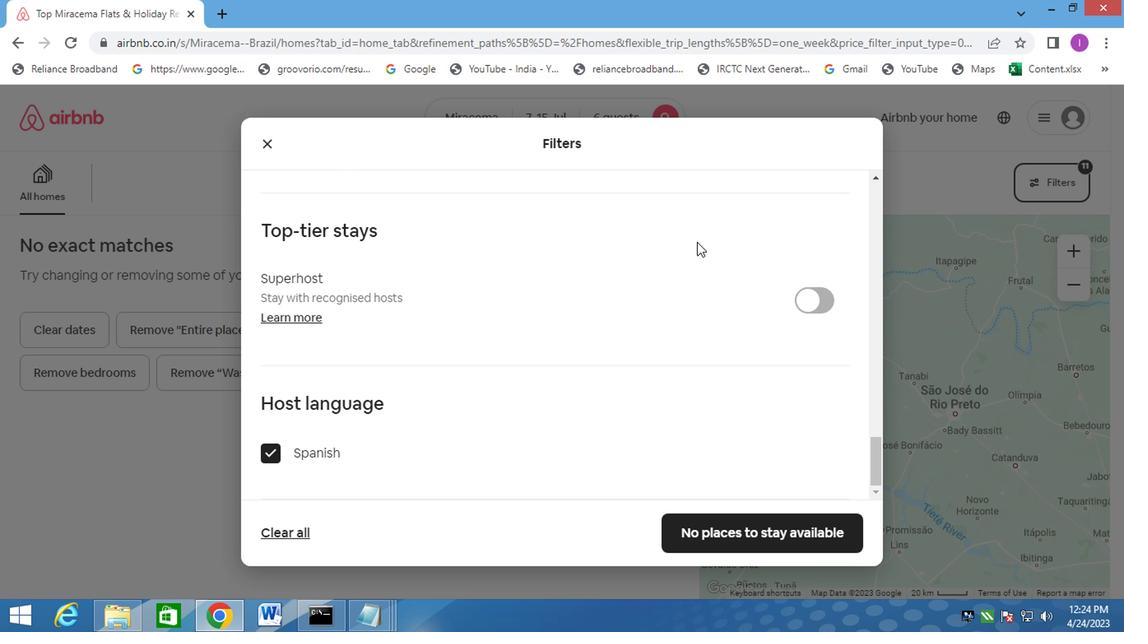 
Action: Mouse scrolled (693, 243) with delta (0, -1)
Screenshot: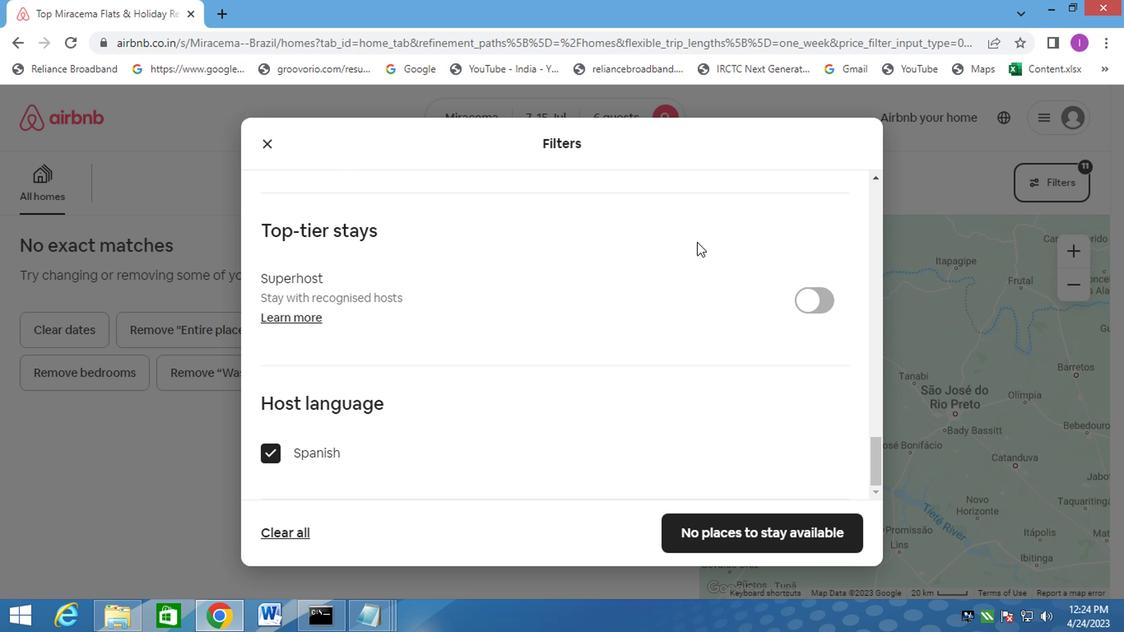 
Action: Mouse moved to (710, 527)
Screenshot: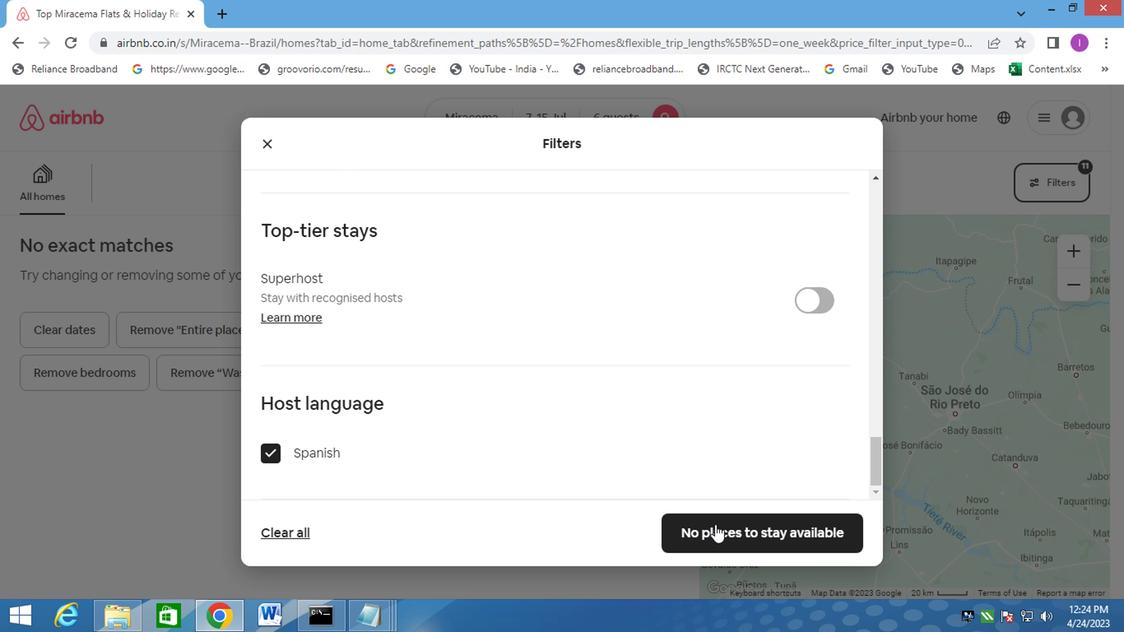 
Action: Mouse pressed left at (710, 527)
Screenshot: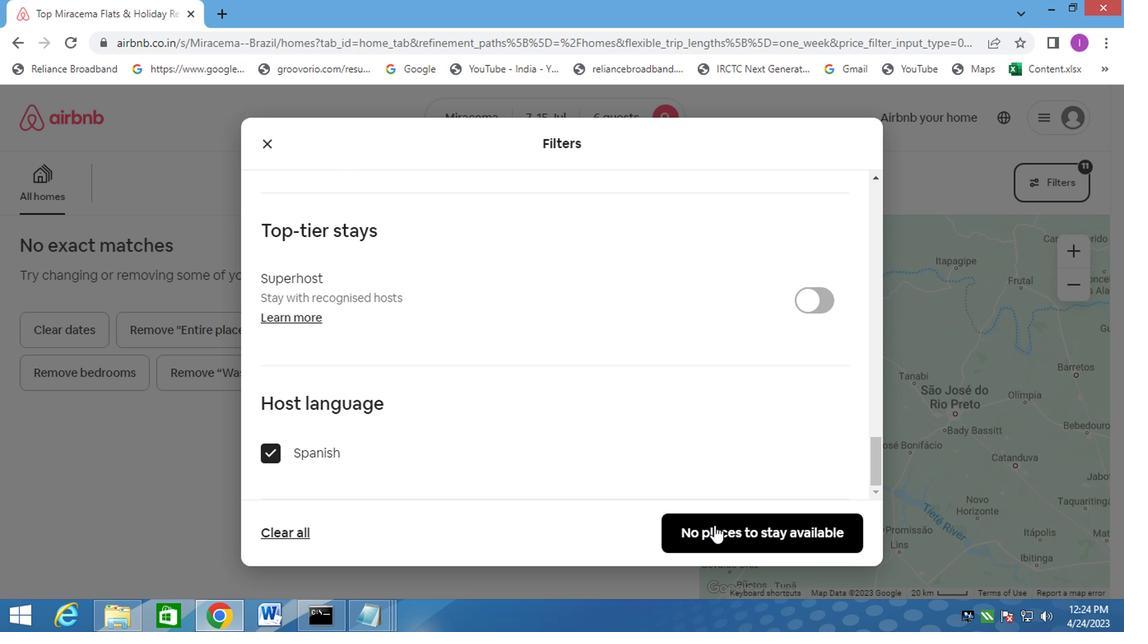 
Action: Mouse moved to (804, 427)
Screenshot: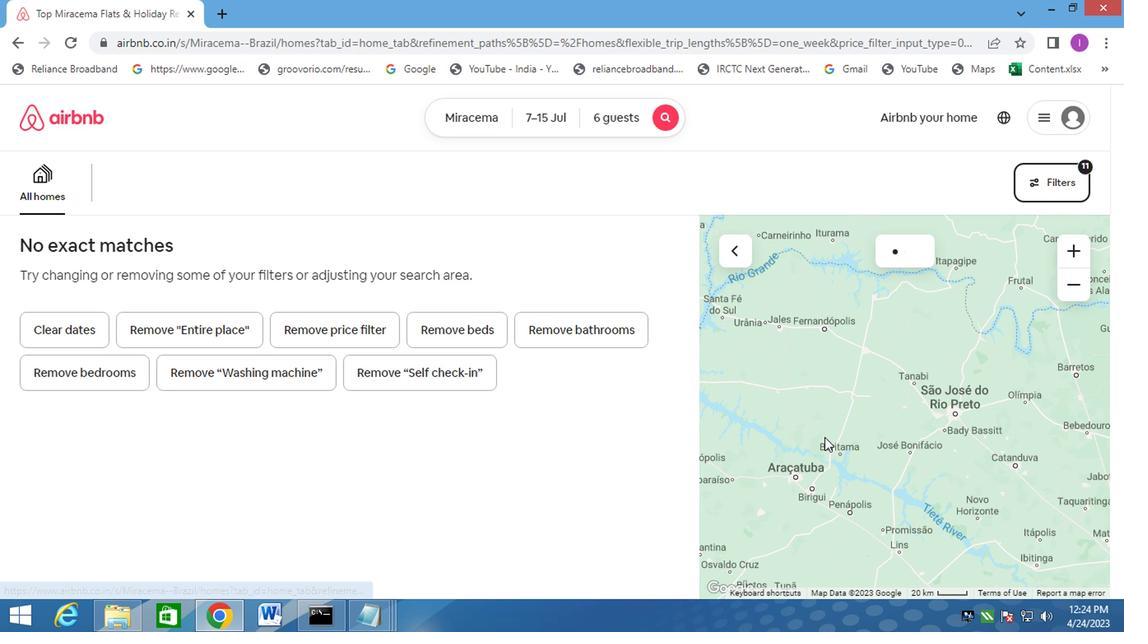 
Action: Key pressed <Key.f8>
Screenshot: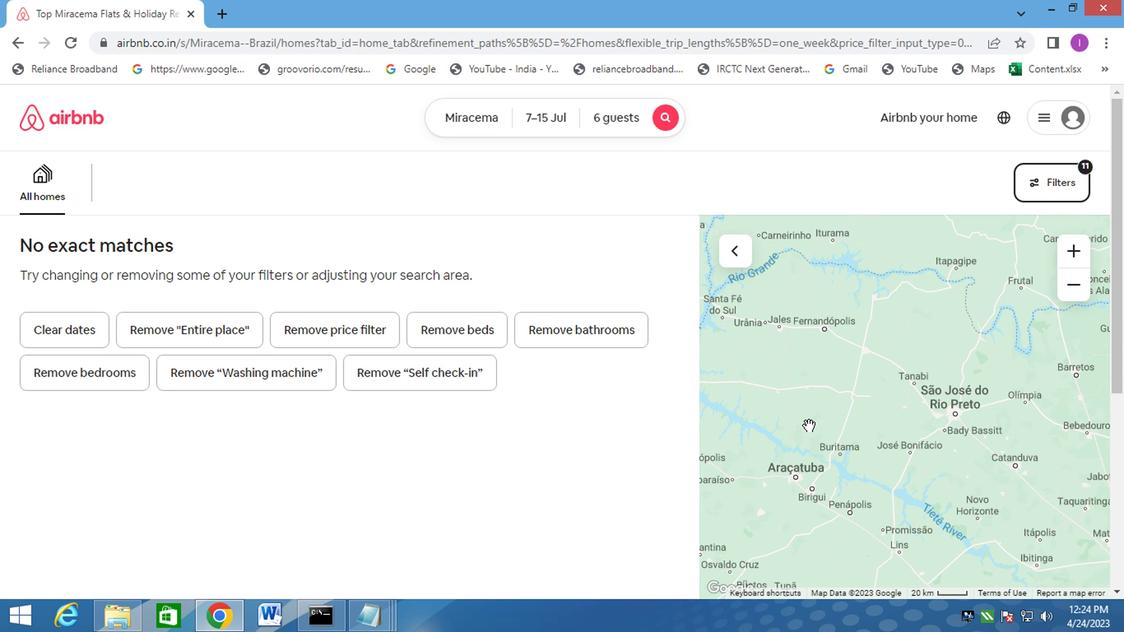 
